 Task: Create a due date automation trigger when advanced on, on the tuesday after a card is due add fields with custom field "Resume" set to a date in this week at 11:00 AM.
Action: Mouse moved to (1306, 91)
Screenshot: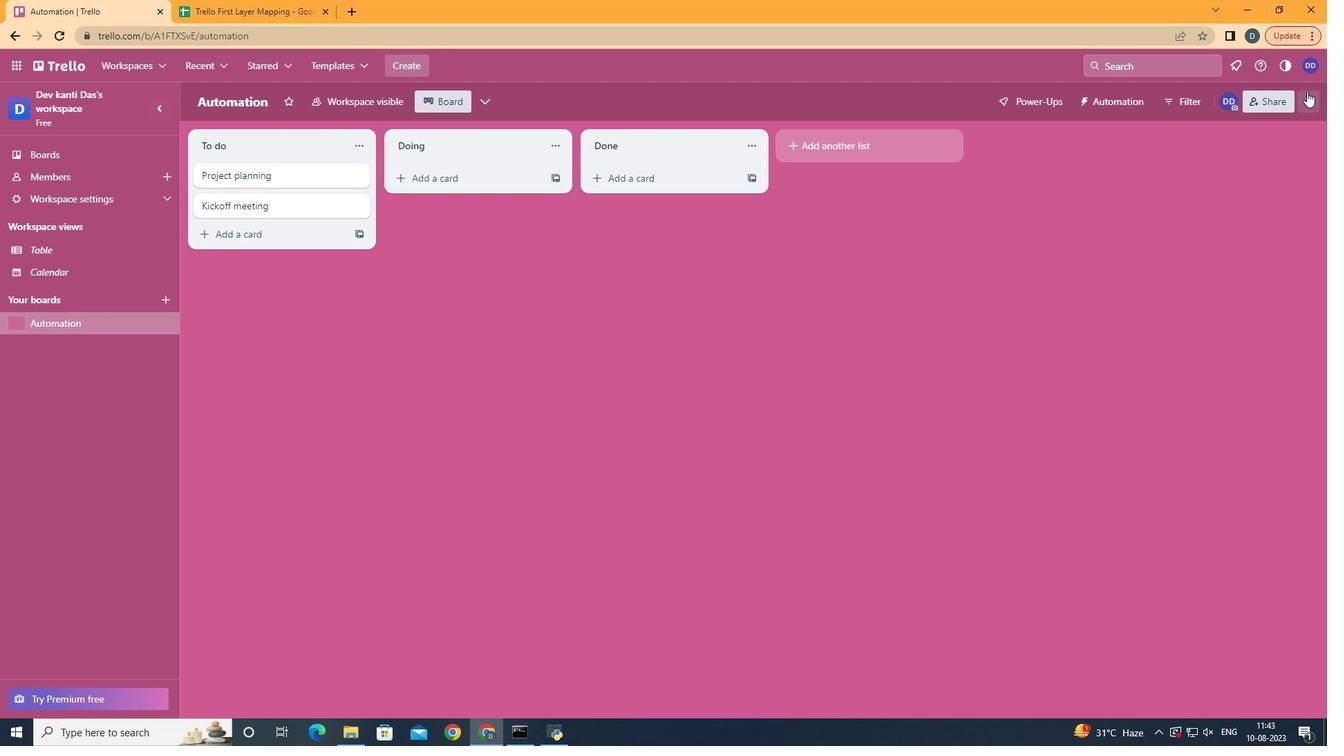 
Action: Mouse pressed left at (1306, 91)
Screenshot: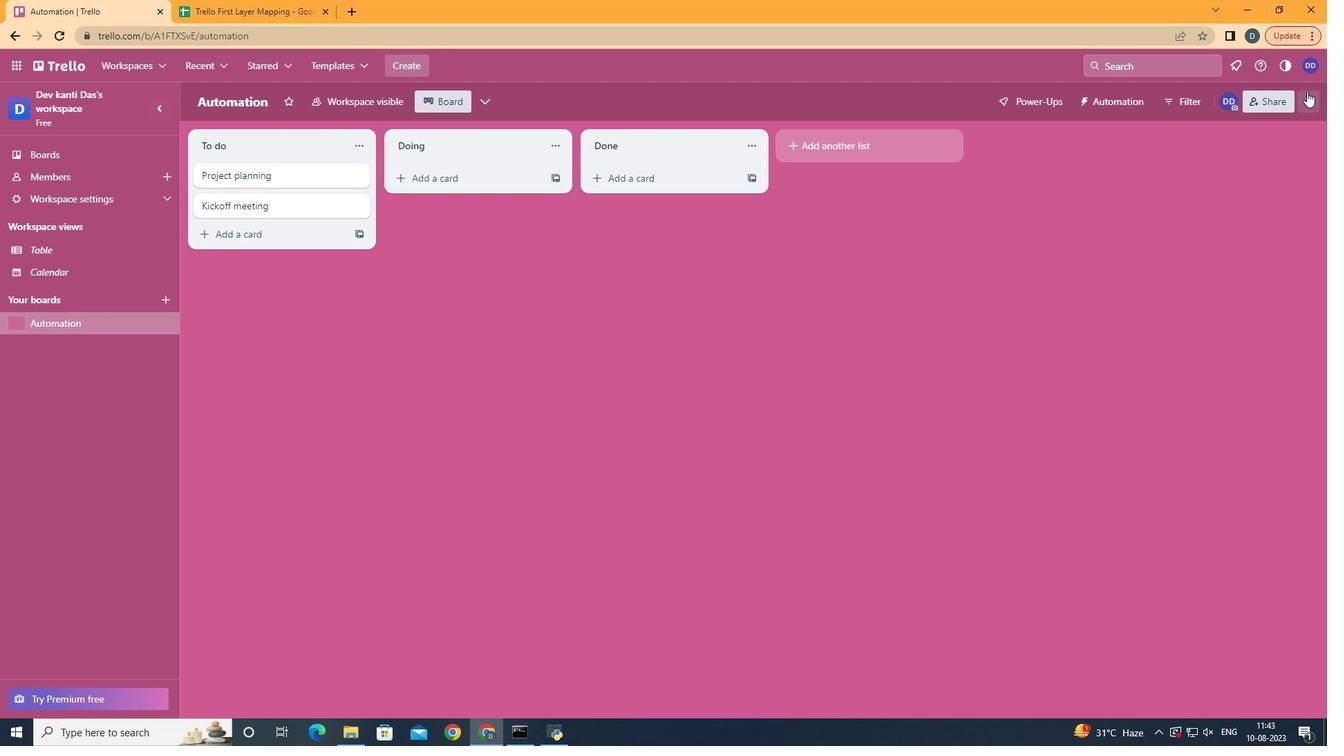 
Action: Mouse moved to (1220, 279)
Screenshot: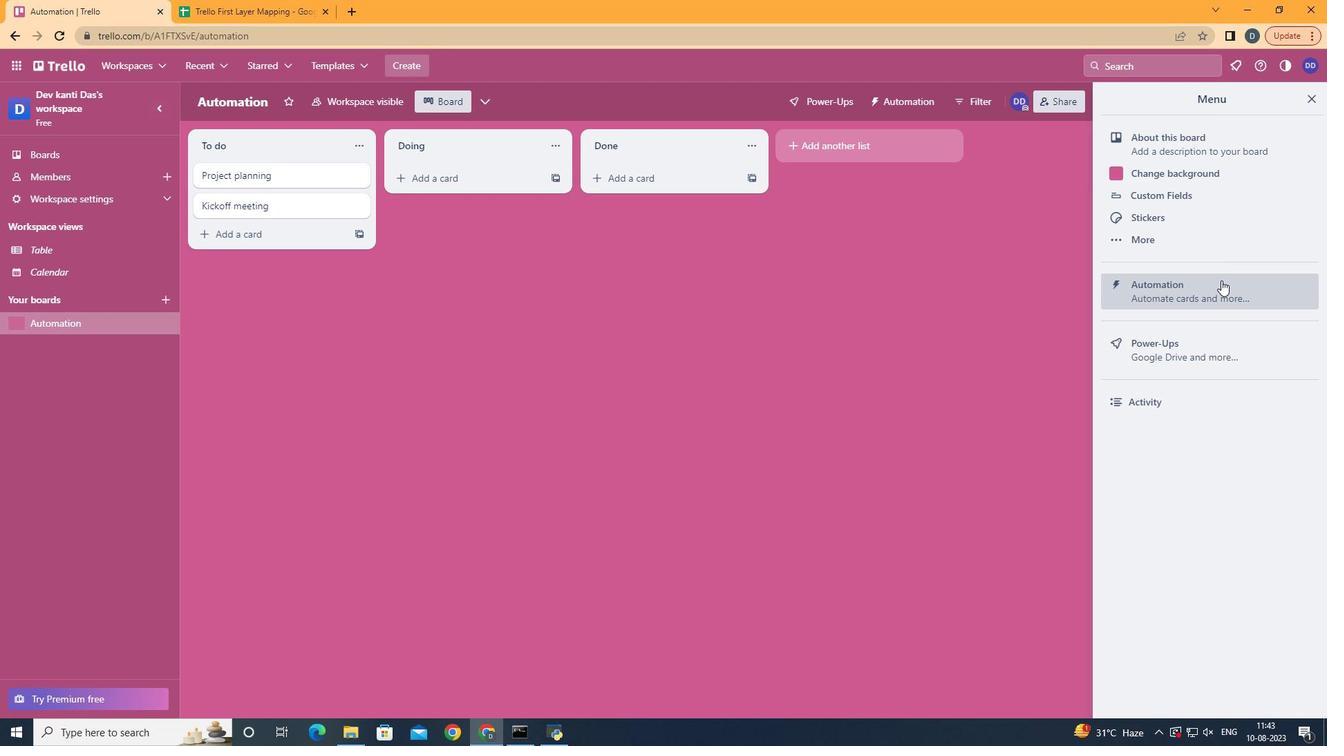 
Action: Mouse pressed left at (1220, 279)
Screenshot: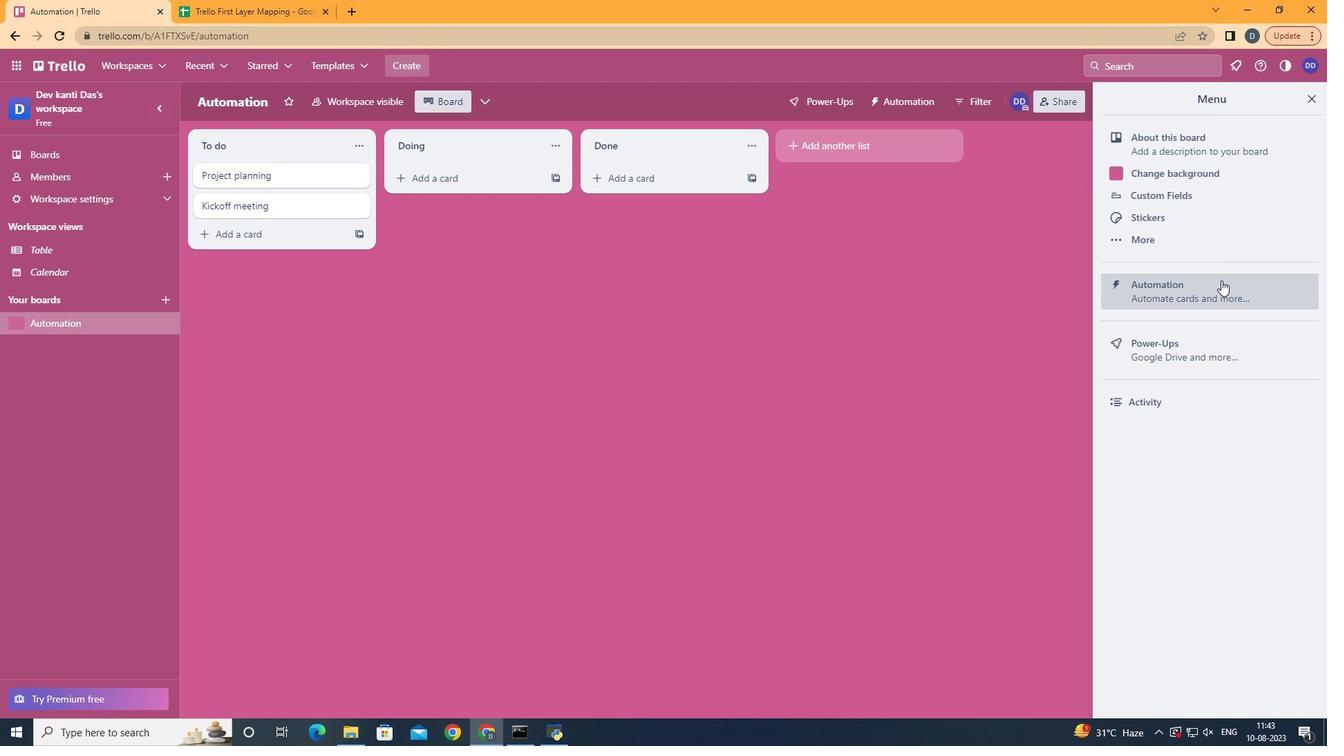 
Action: Mouse moved to (261, 275)
Screenshot: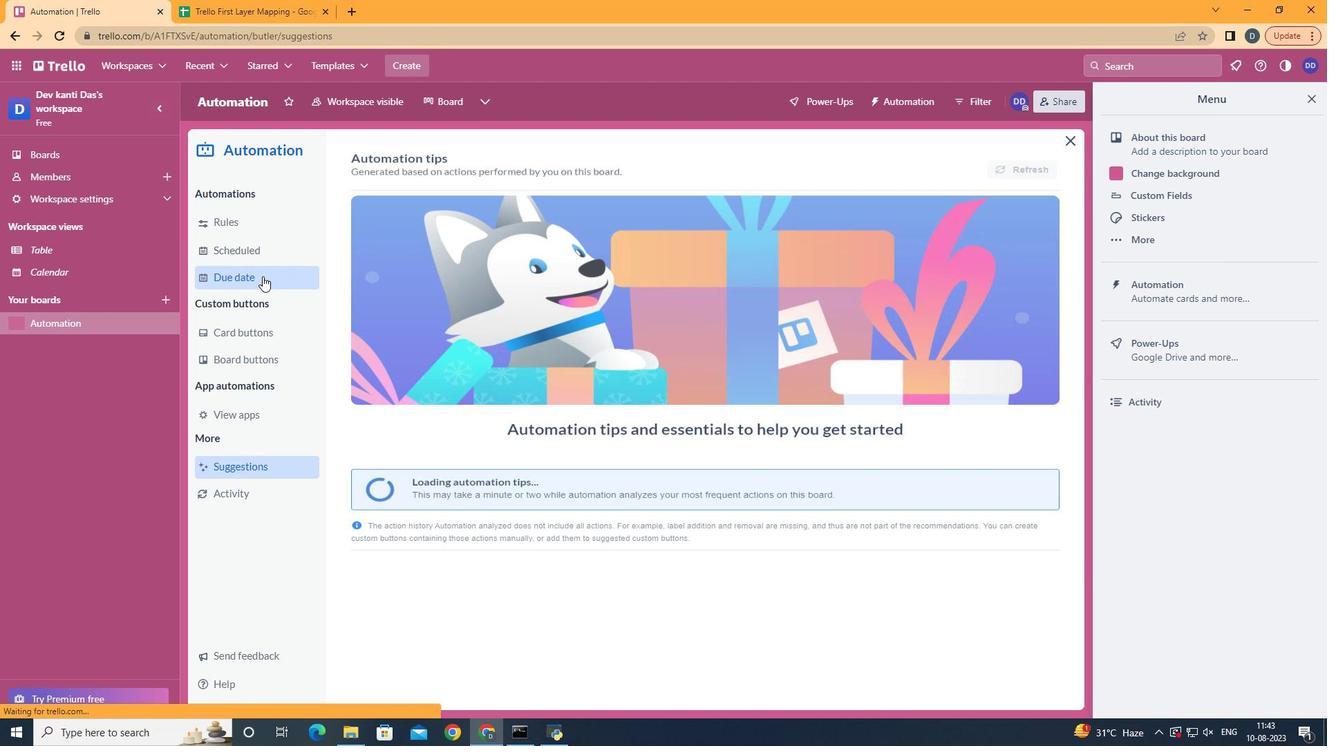 
Action: Mouse pressed left at (261, 275)
Screenshot: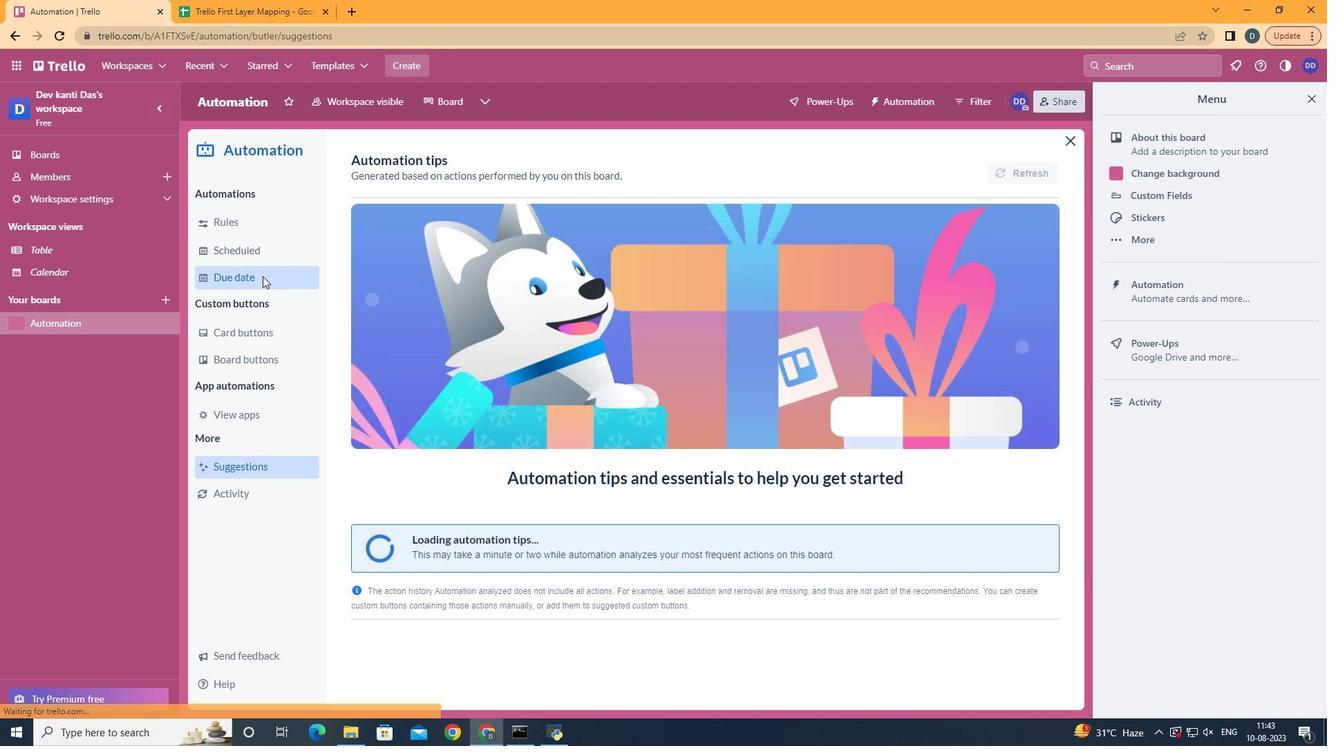 
Action: Mouse moved to (971, 161)
Screenshot: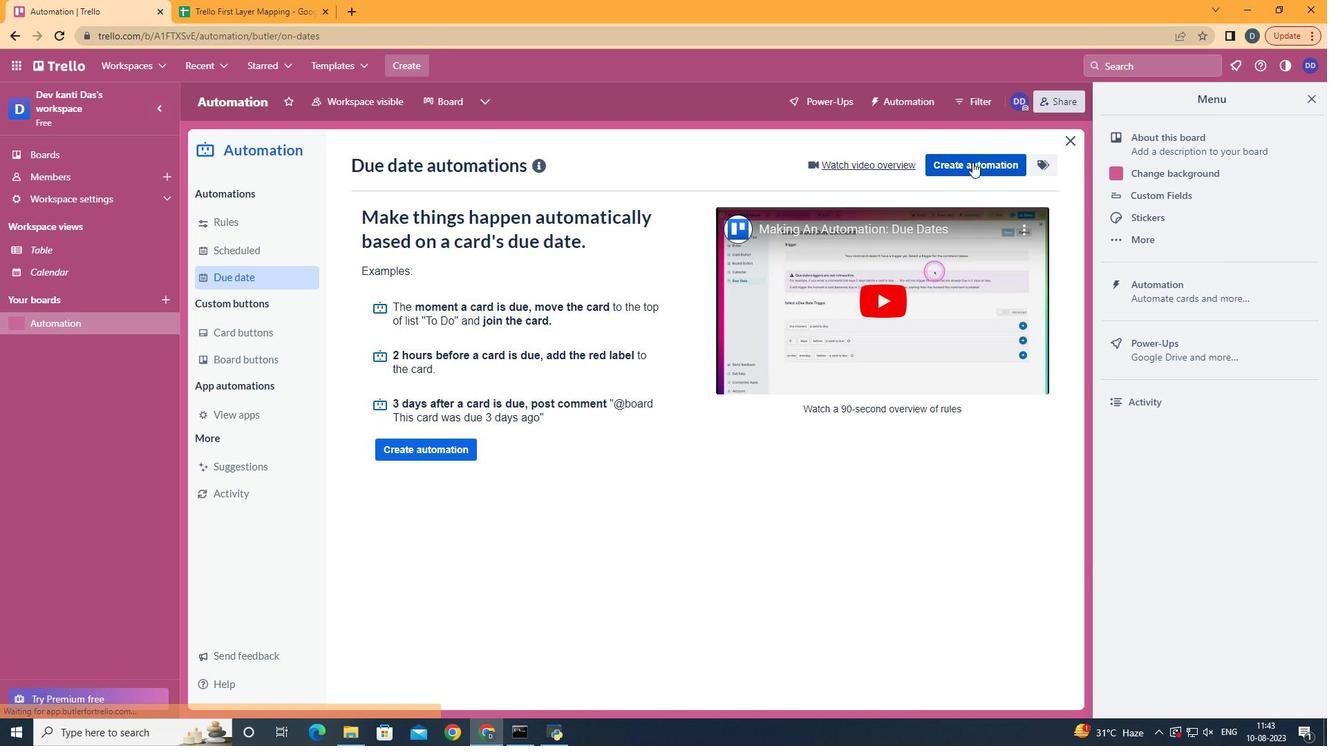 
Action: Mouse pressed left at (971, 161)
Screenshot: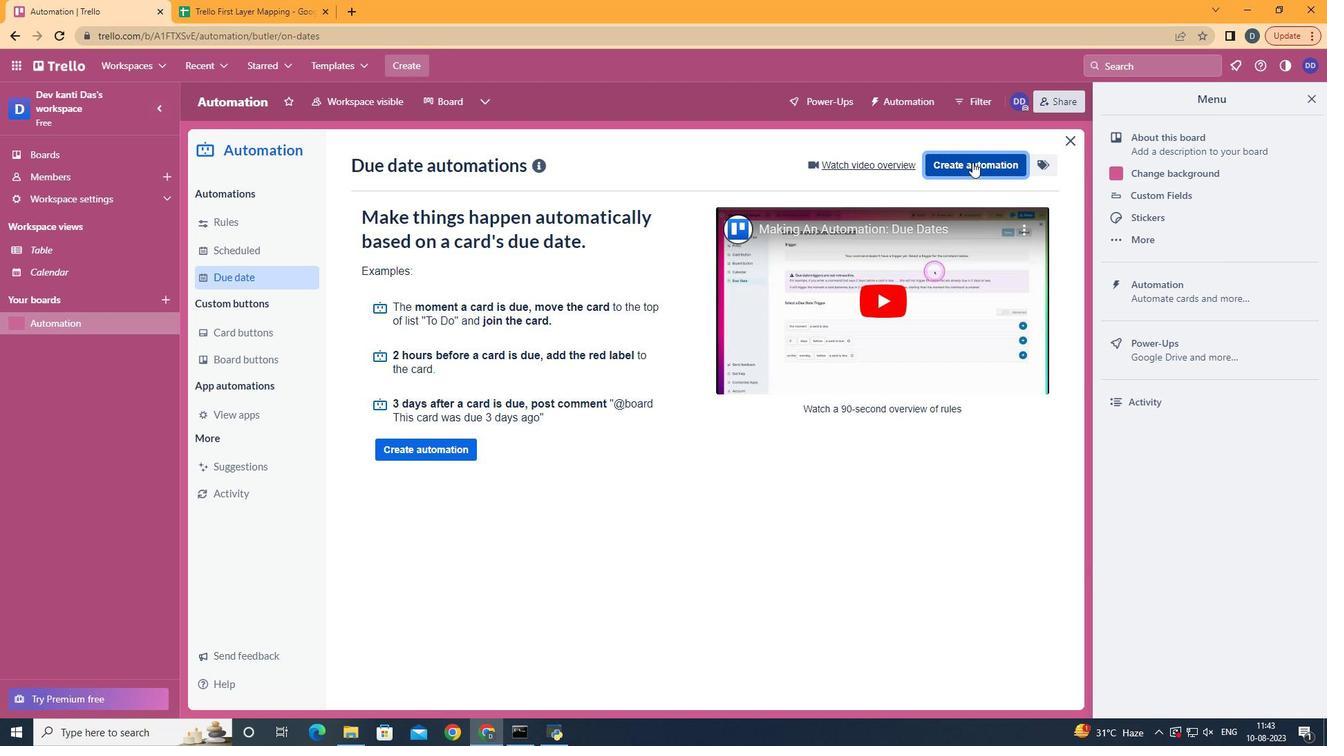 
Action: Mouse moved to (728, 301)
Screenshot: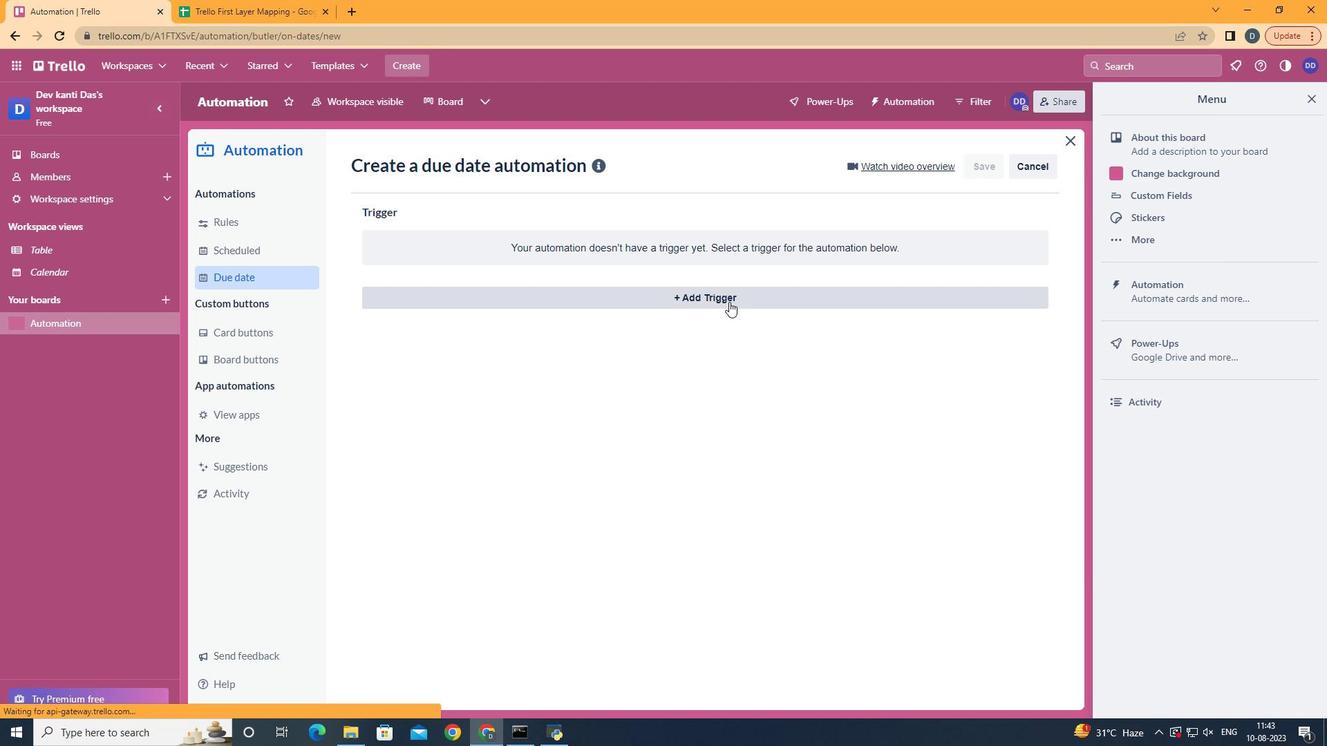 
Action: Mouse pressed left at (728, 301)
Screenshot: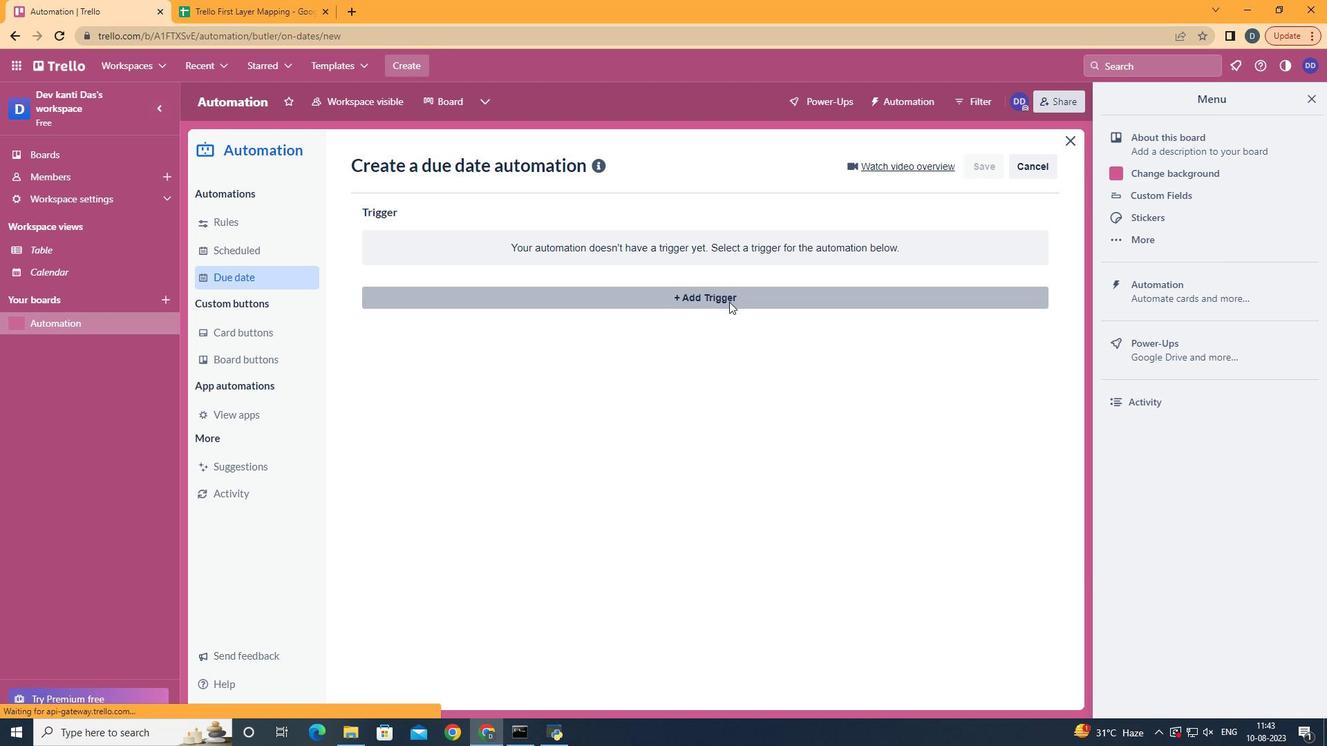 
Action: Mouse moved to (442, 387)
Screenshot: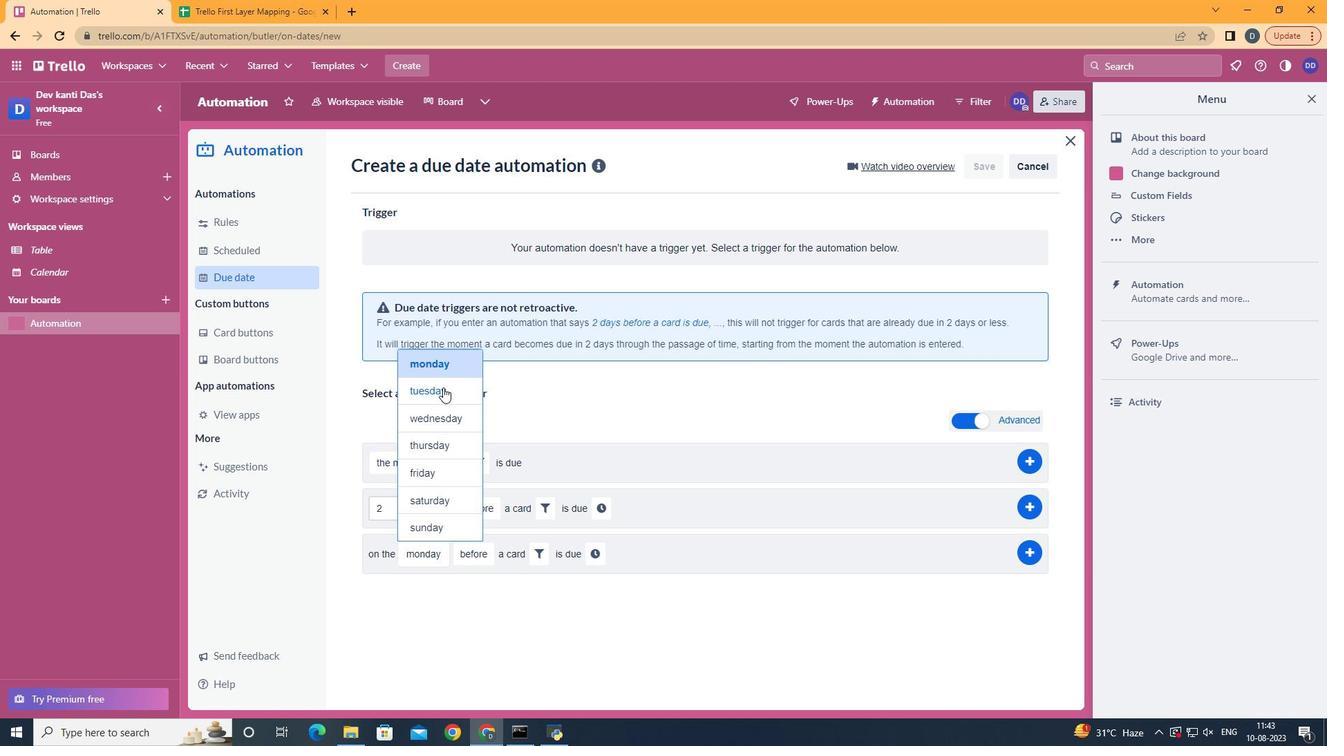 
Action: Mouse pressed left at (442, 387)
Screenshot: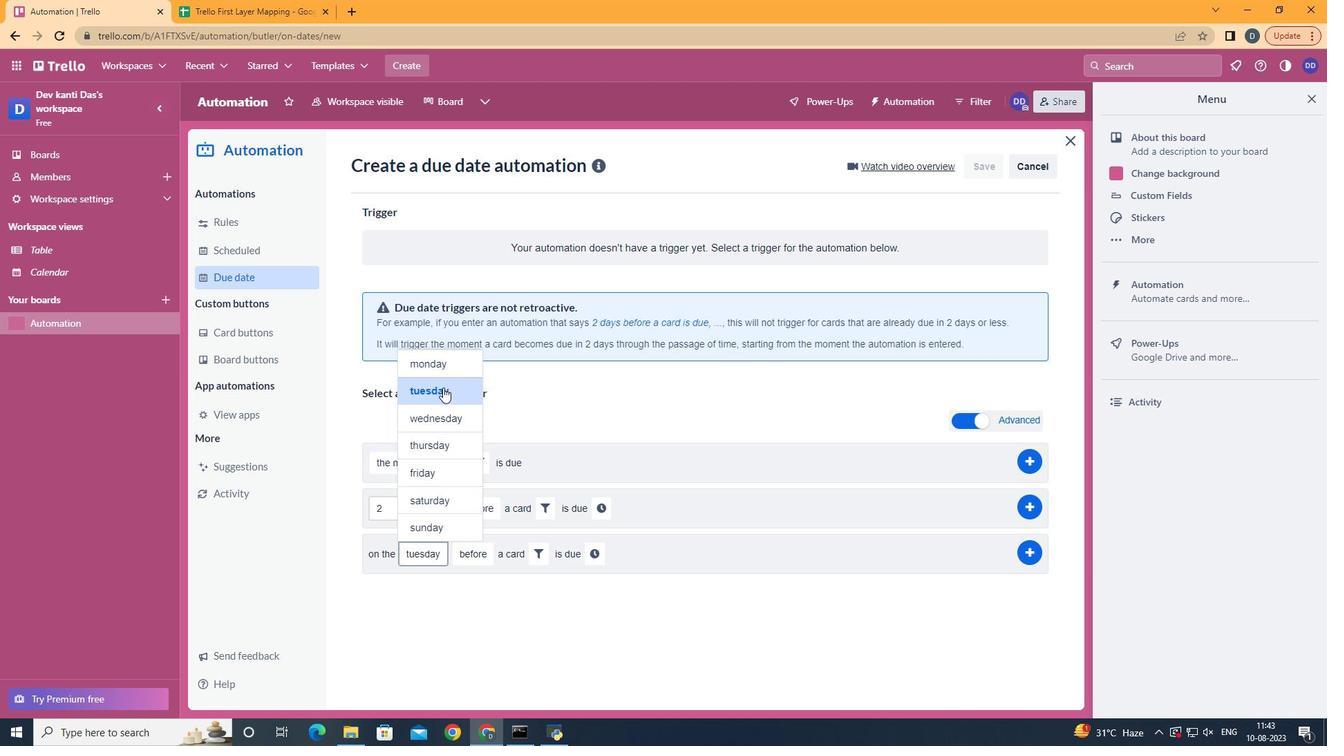 
Action: Mouse moved to (480, 604)
Screenshot: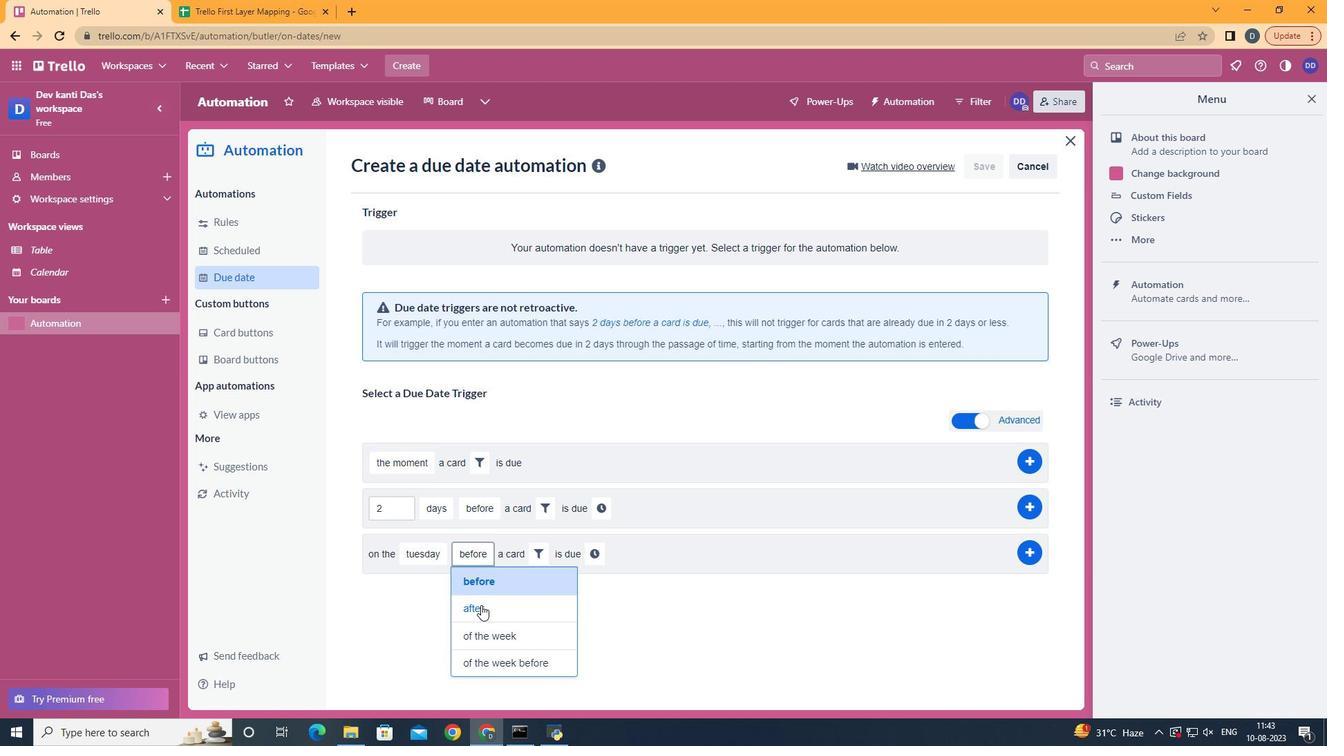 
Action: Mouse pressed left at (480, 604)
Screenshot: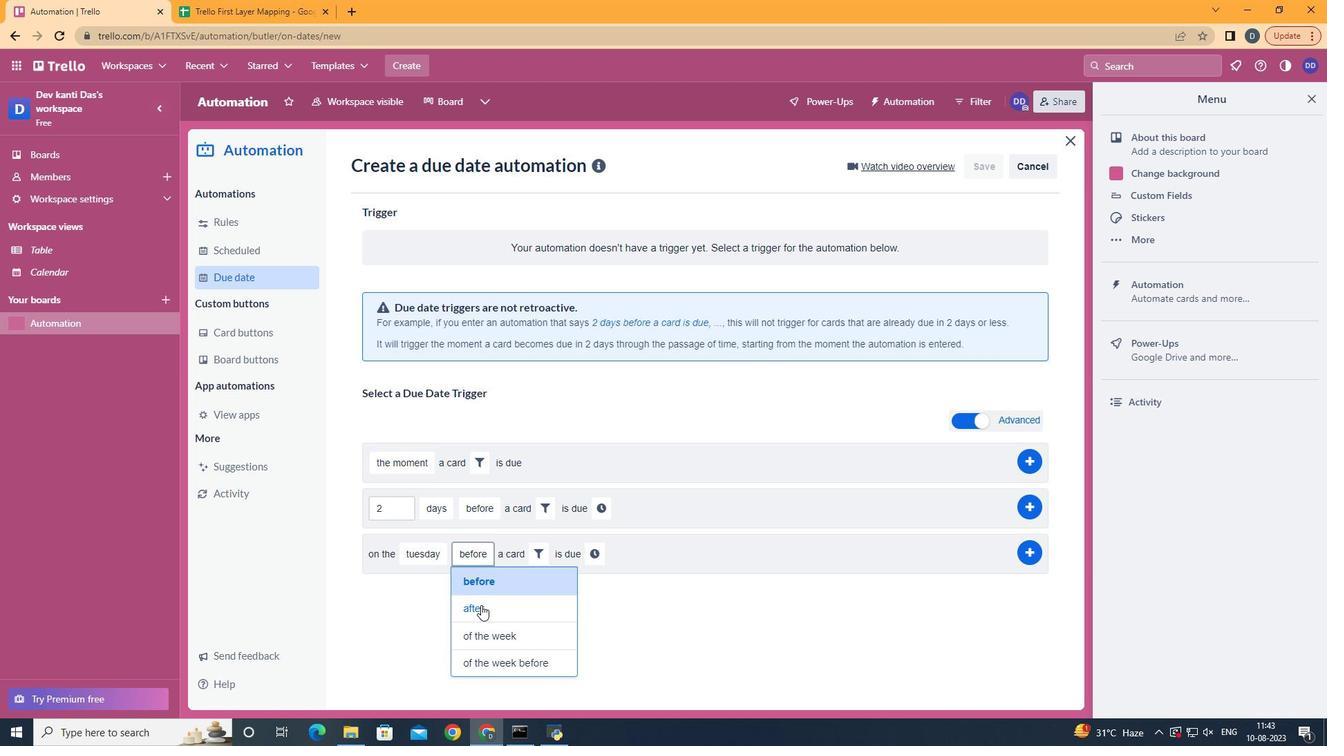 
Action: Mouse moved to (532, 553)
Screenshot: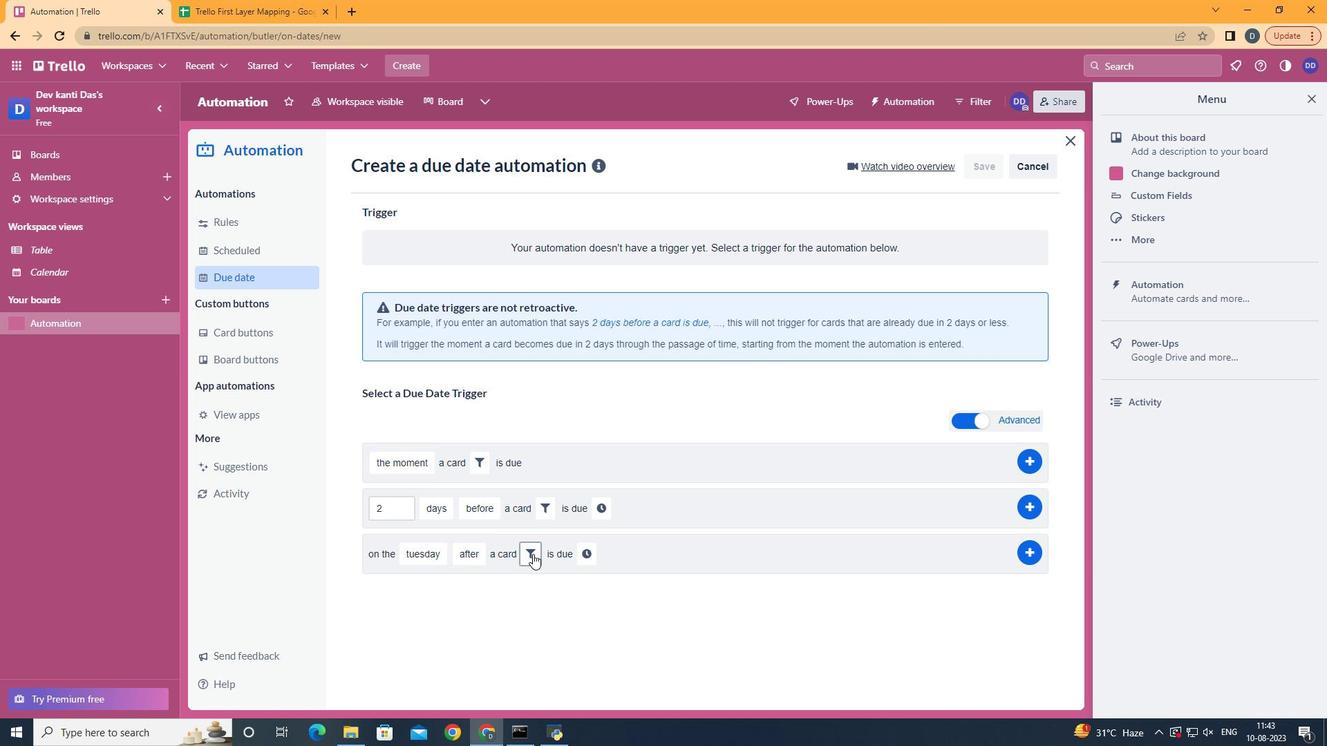 
Action: Mouse pressed left at (532, 553)
Screenshot: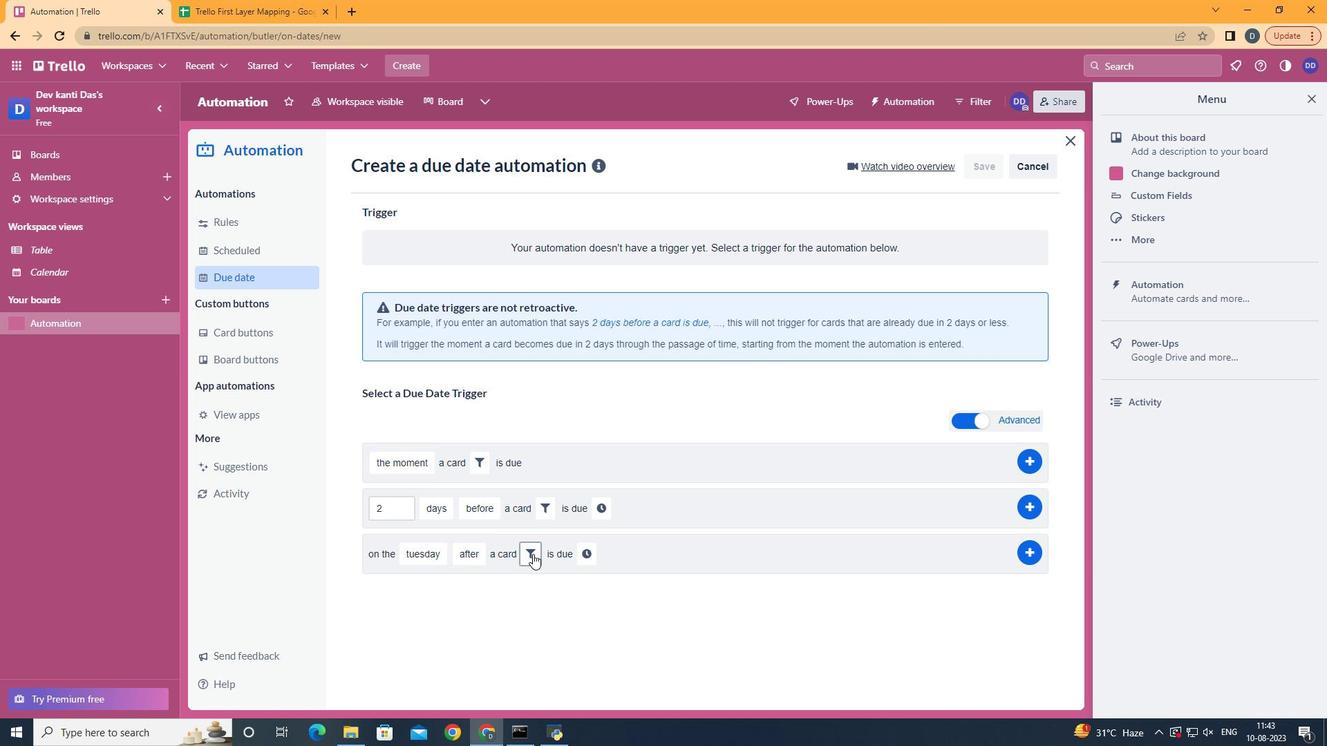 
Action: Mouse moved to (757, 598)
Screenshot: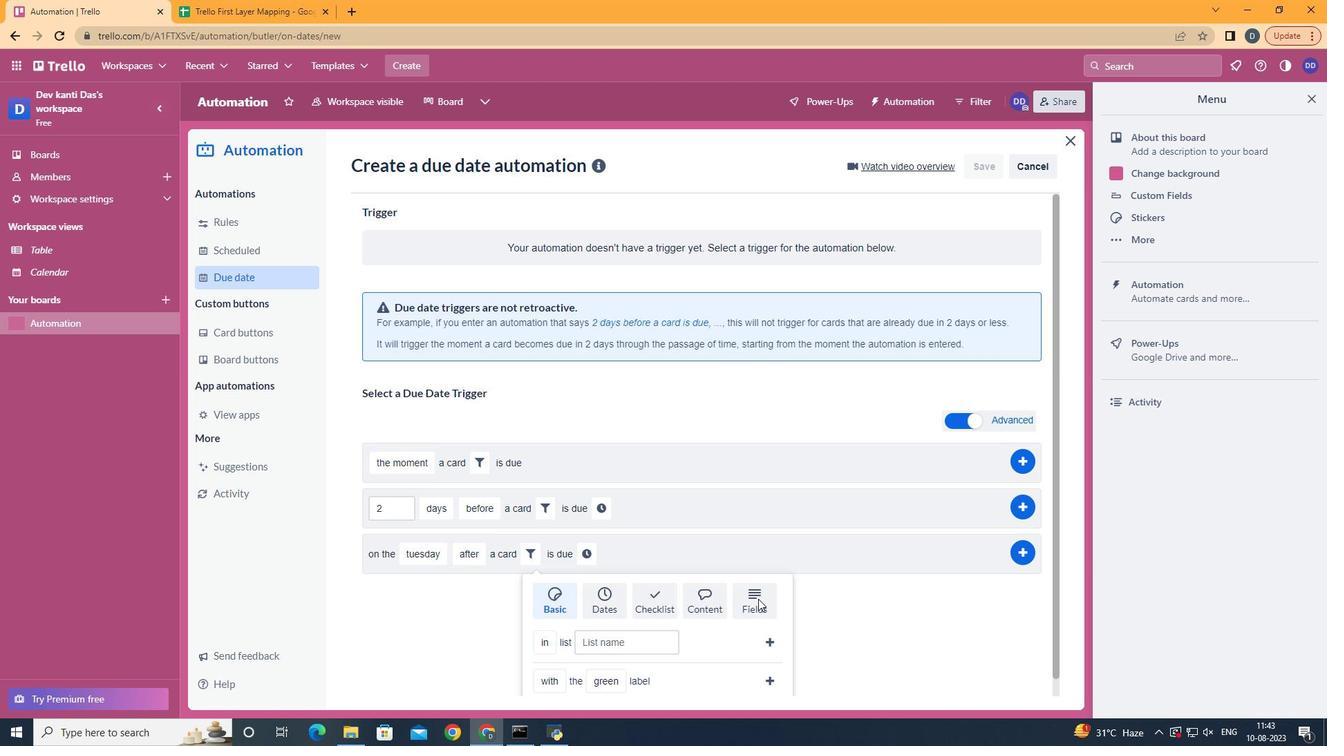 
Action: Mouse pressed left at (757, 598)
Screenshot: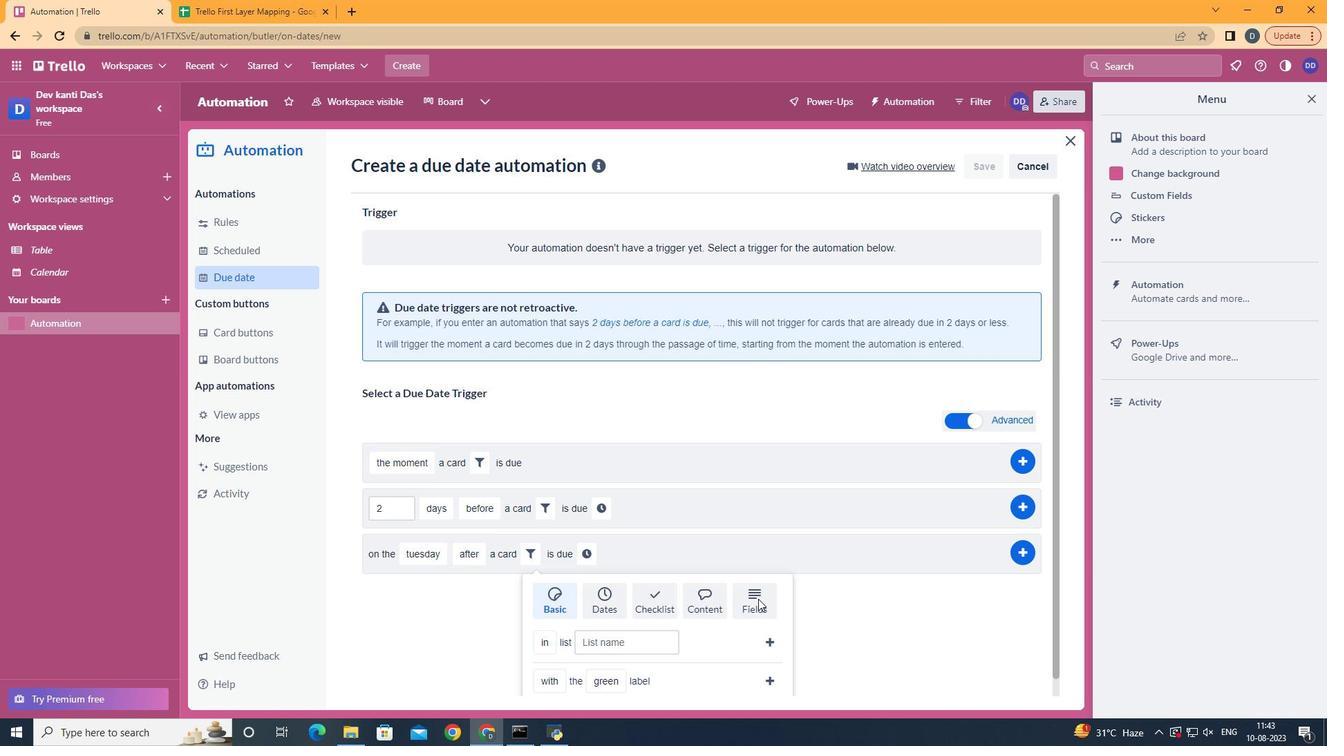 
Action: Mouse scrolled (757, 597) with delta (0, 0)
Screenshot: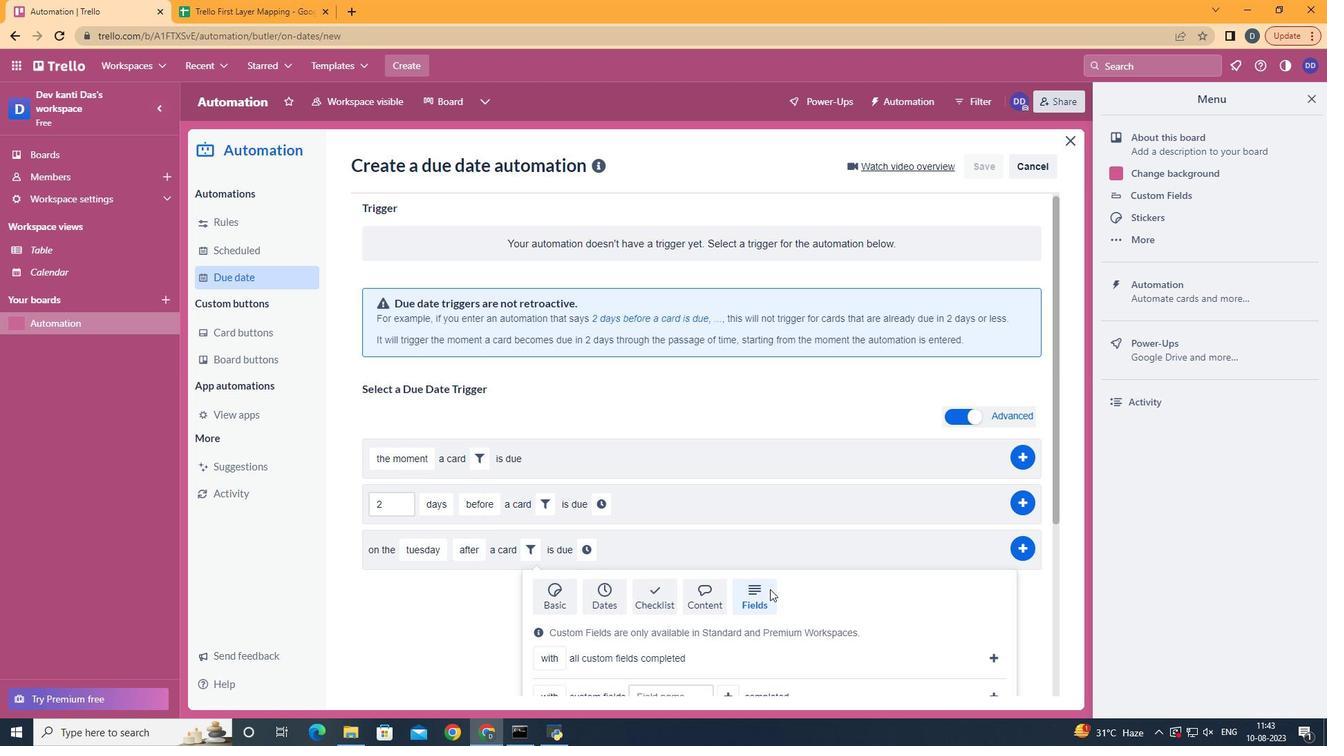 
Action: Mouse scrolled (757, 597) with delta (0, 0)
Screenshot: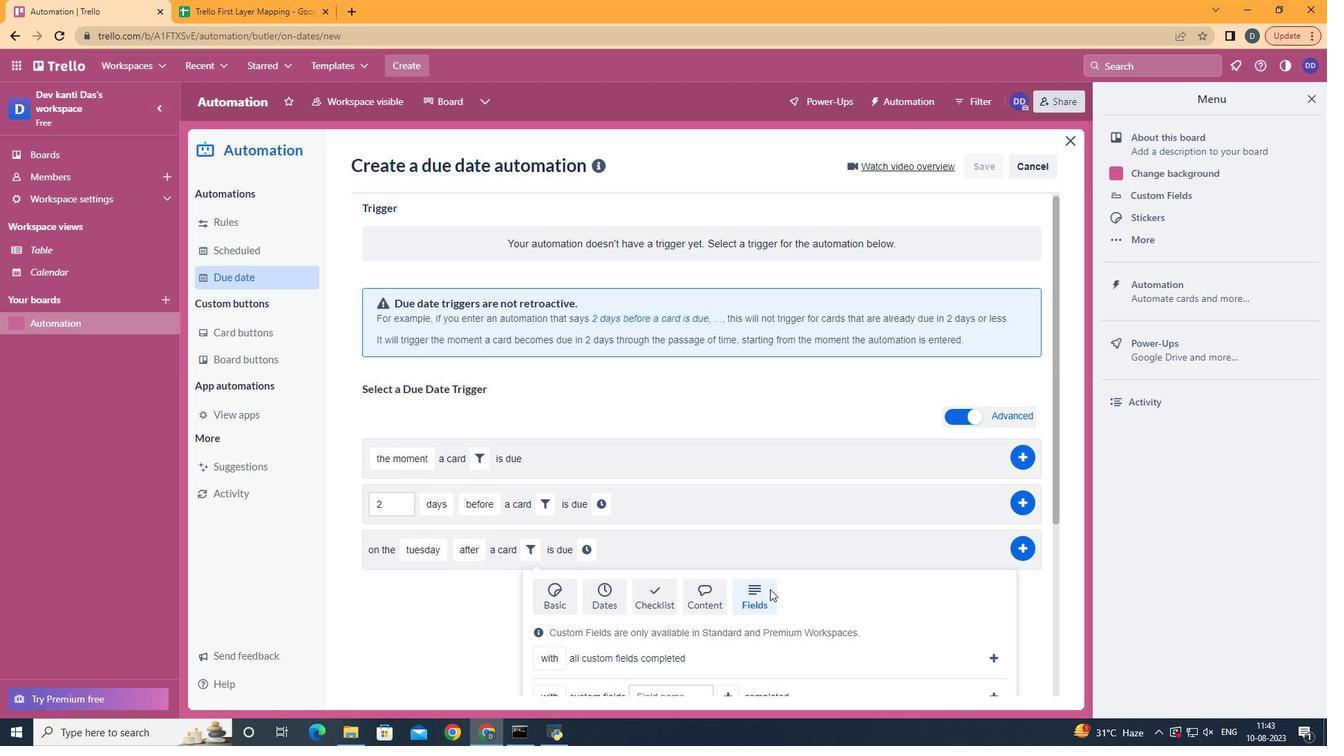 
Action: Mouse scrolled (757, 597) with delta (0, 0)
Screenshot: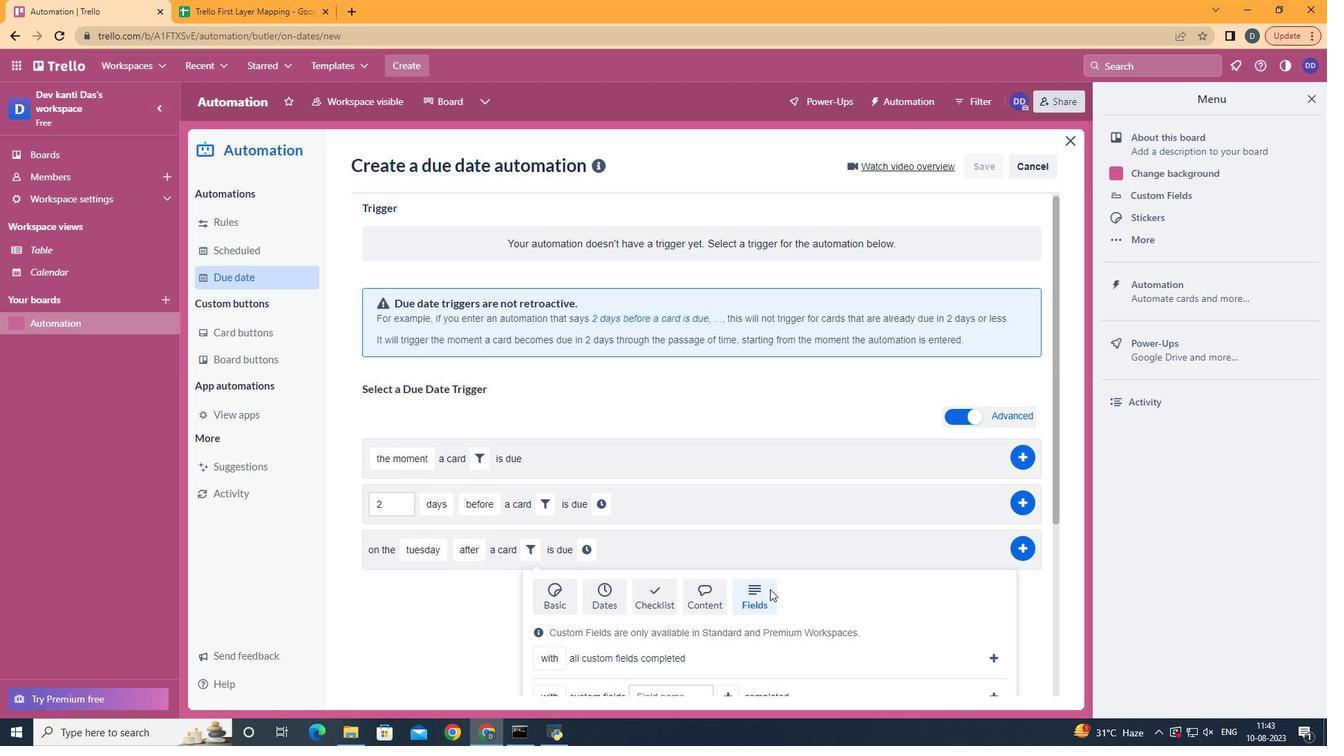 
Action: Mouse scrolled (757, 597) with delta (0, 0)
Screenshot: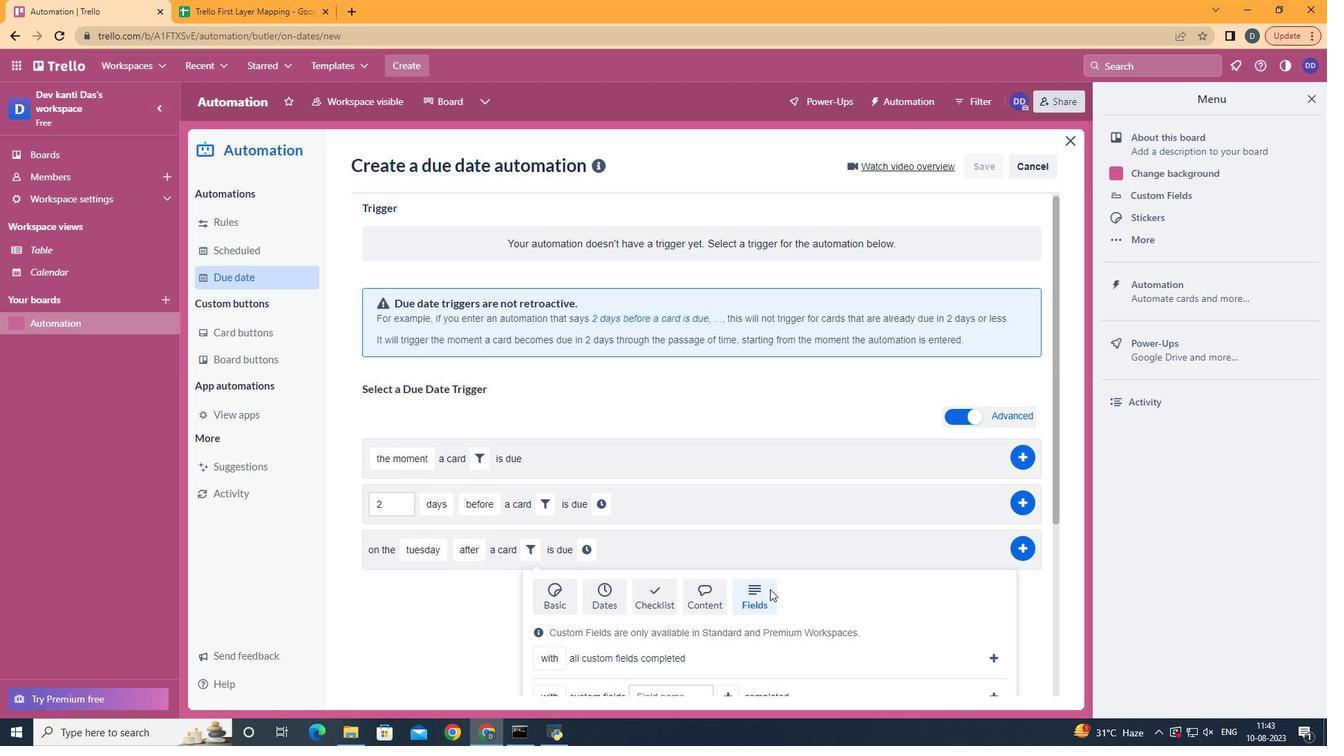 
Action: Mouse scrolled (757, 597) with delta (0, 0)
Screenshot: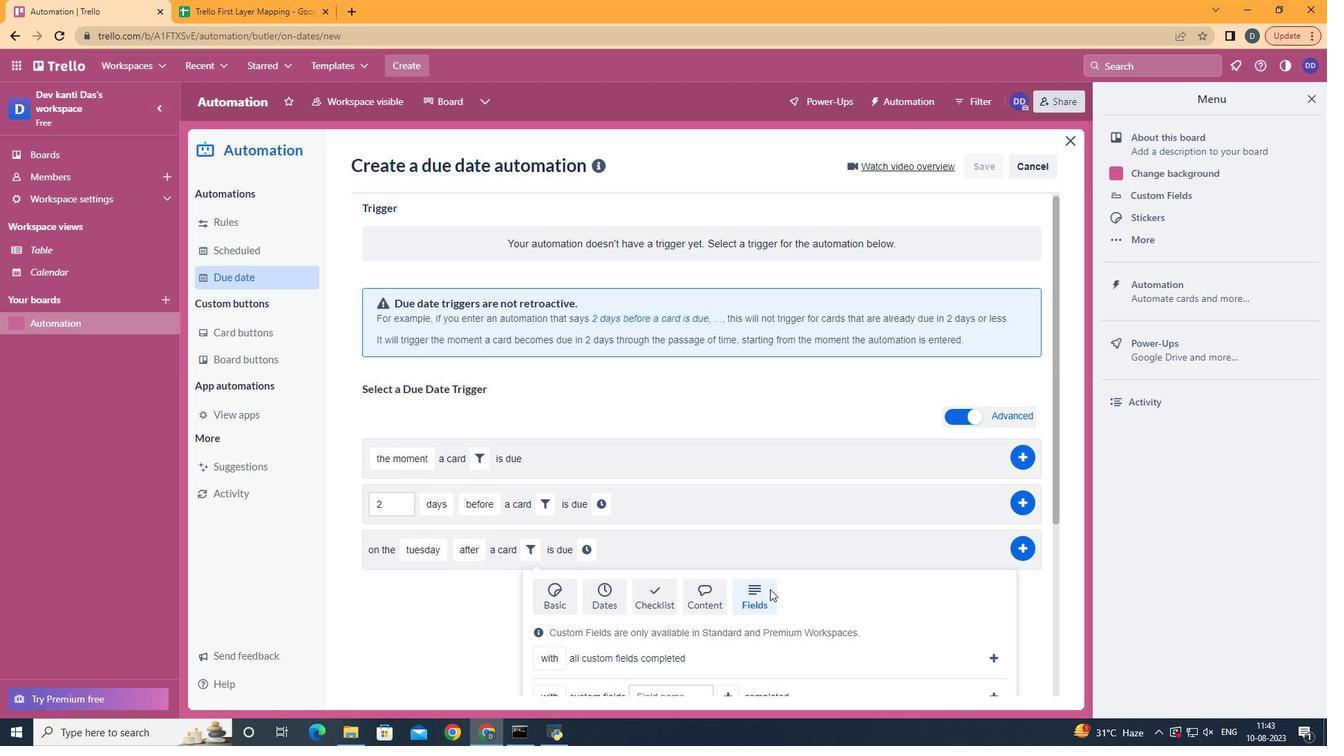 
Action: Mouse moved to (758, 597)
Screenshot: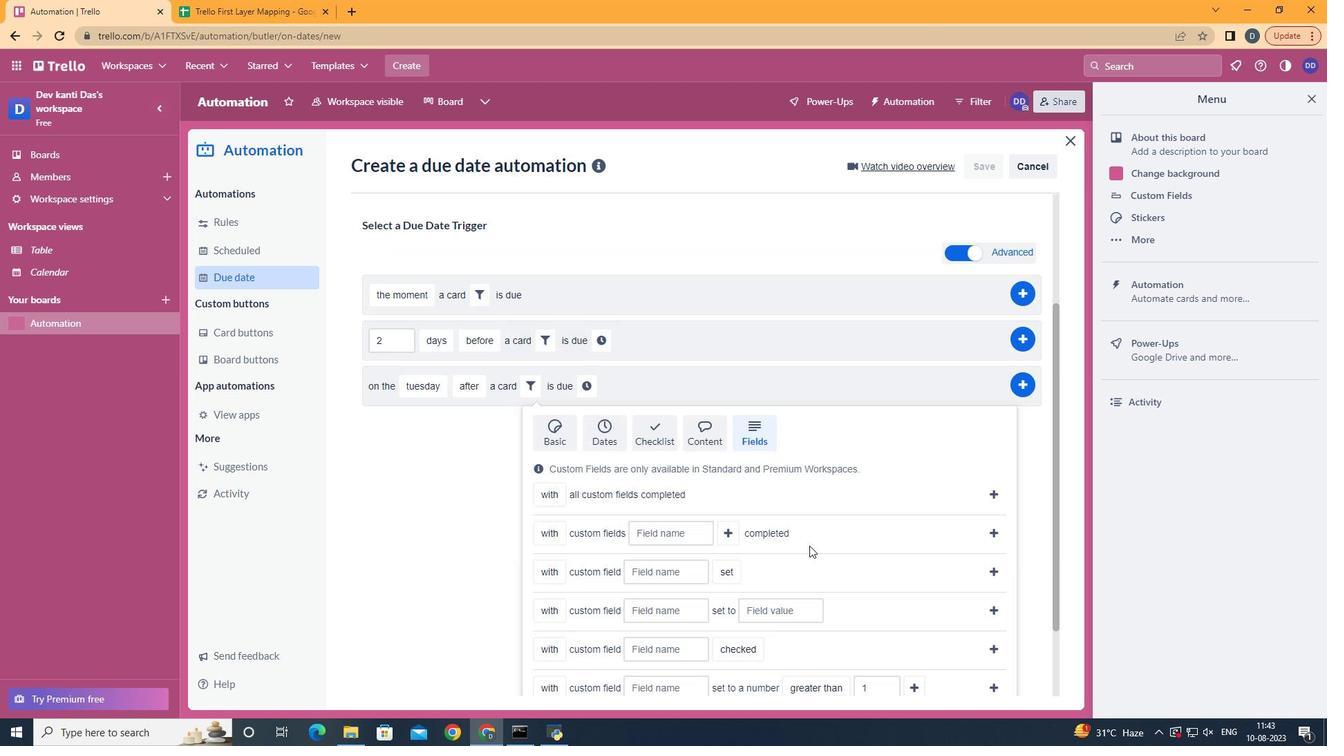 
Action: Mouse scrolled (758, 597) with delta (0, 0)
Screenshot: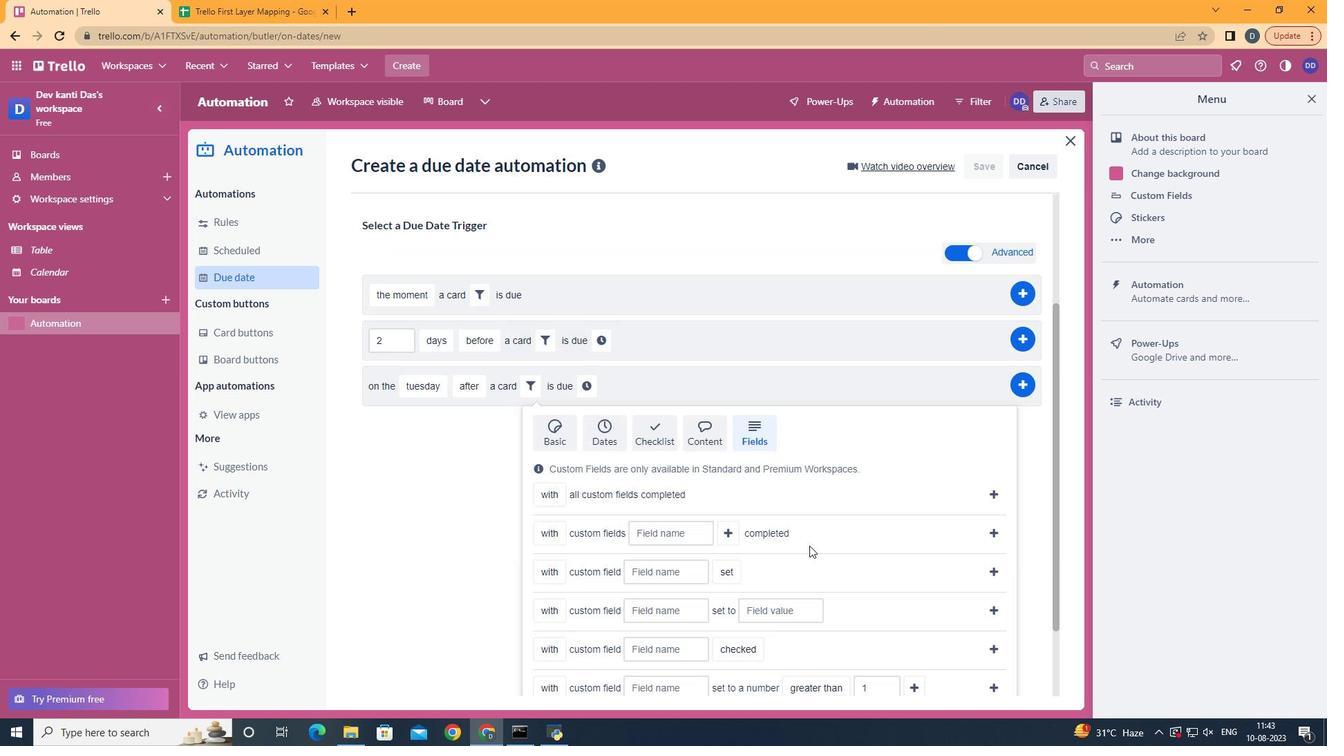 
Action: Mouse moved to (603, 642)
Screenshot: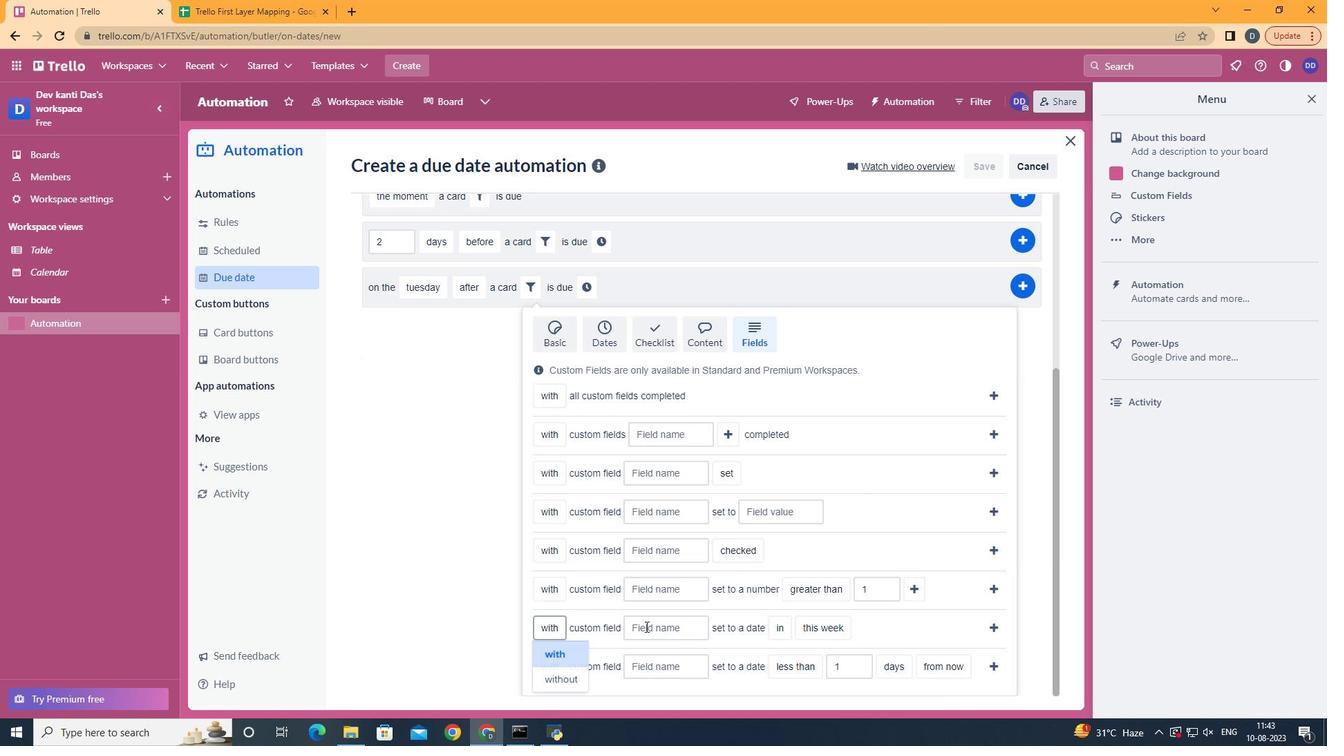 
Action: Mouse pressed left at (563, 651)
Screenshot: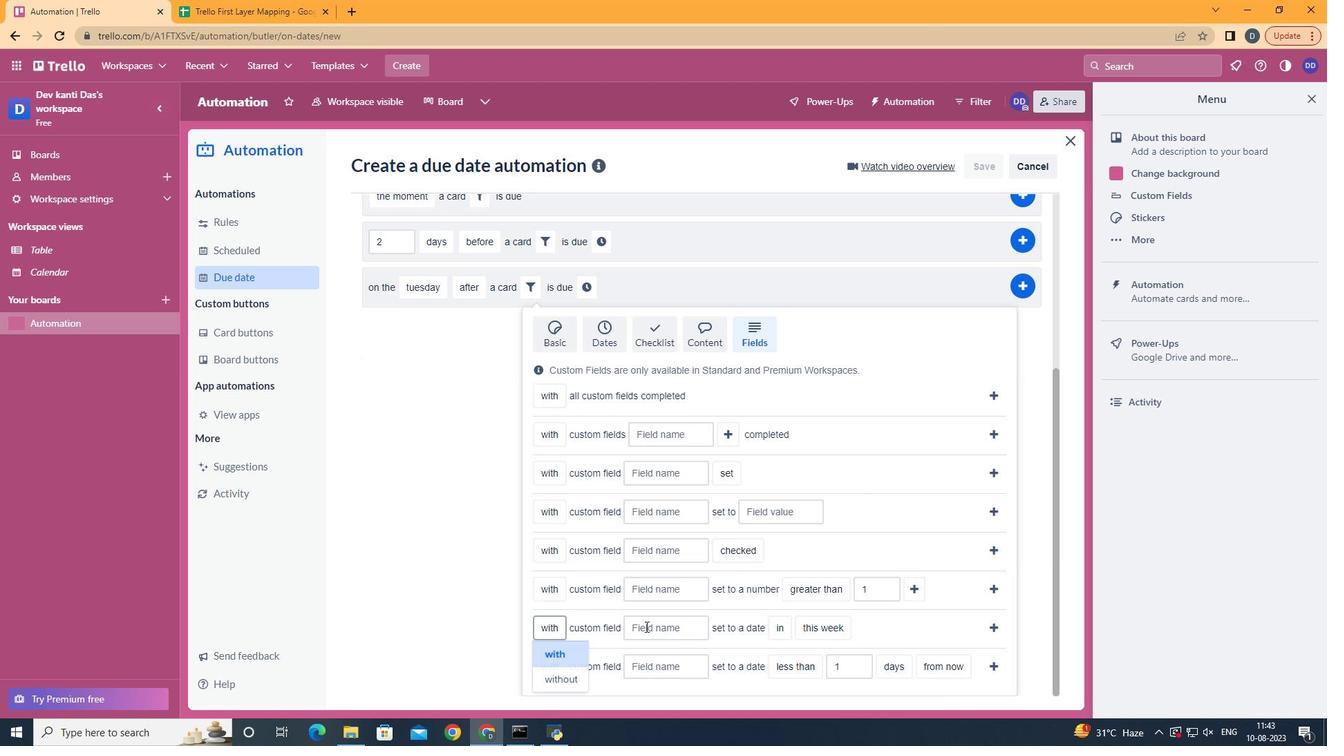 
Action: Mouse moved to (644, 626)
Screenshot: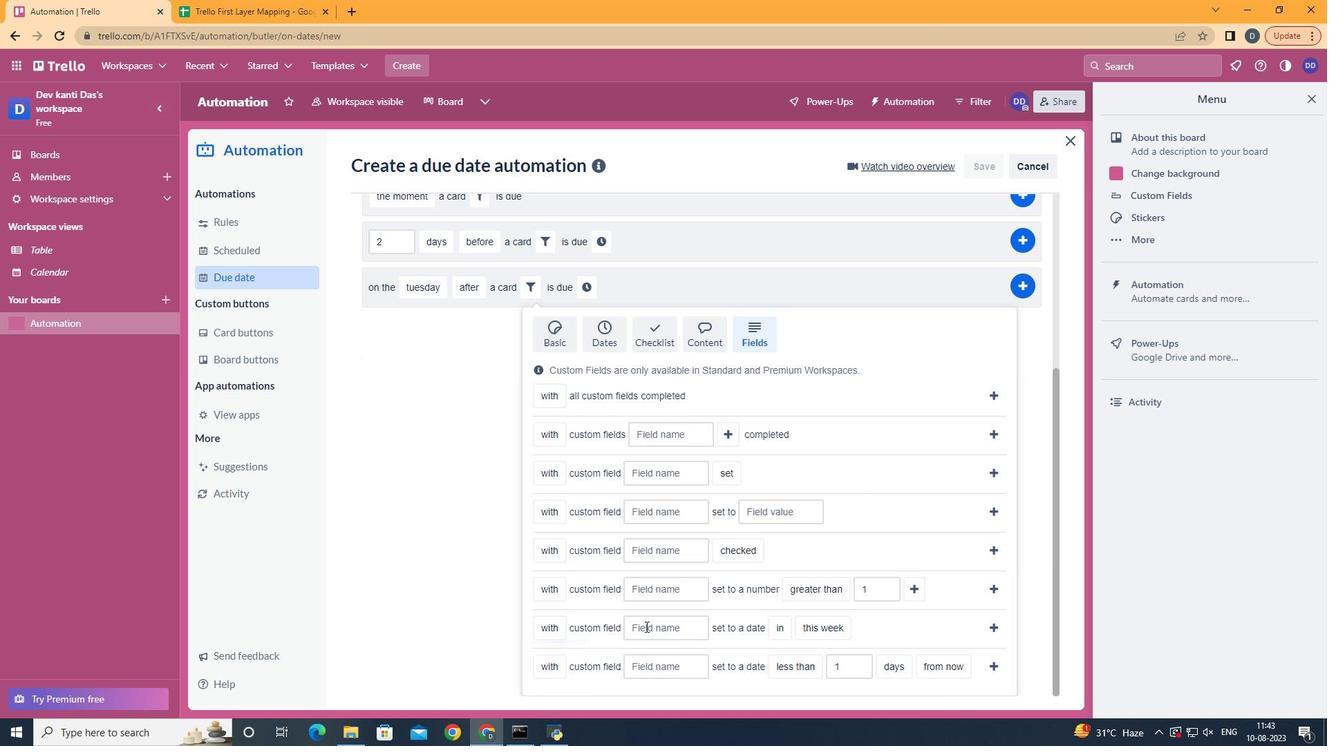 
Action: Mouse pressed left at (644, 626)
Screenshot: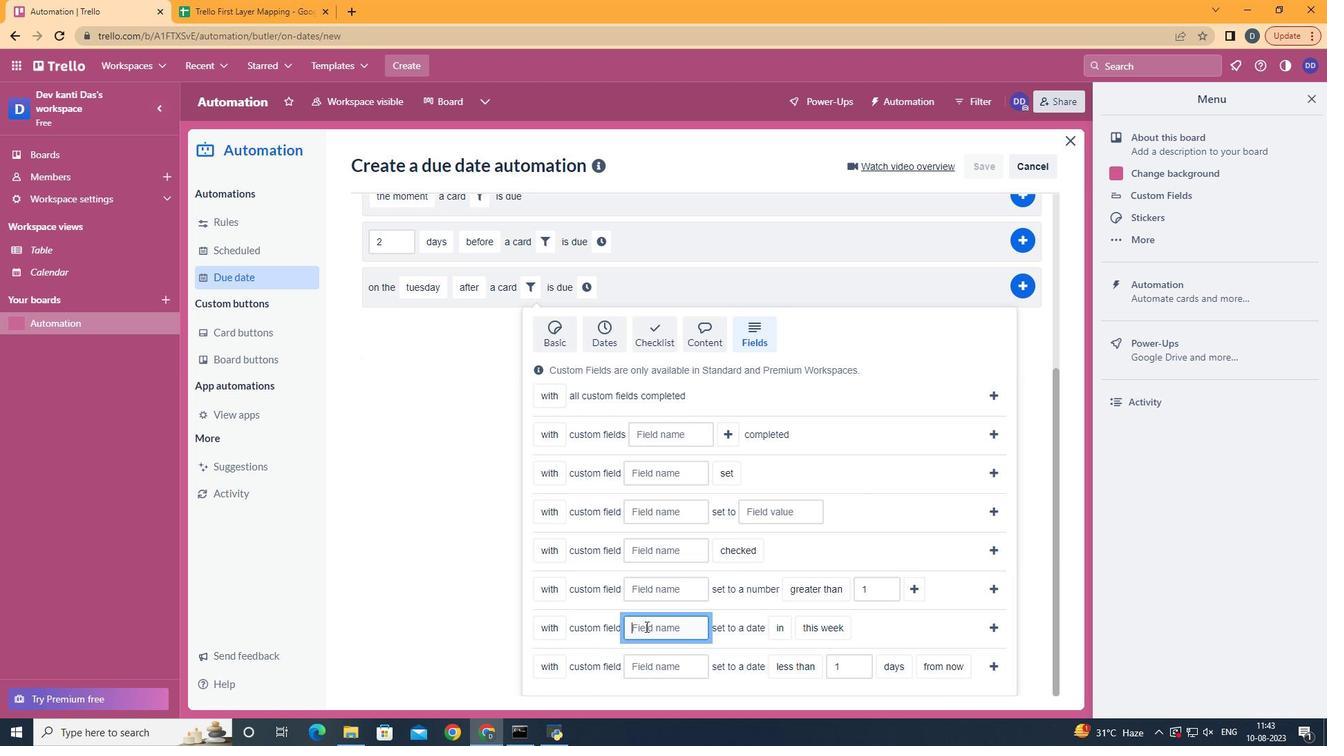 
Action: Key pressed <Key.shift>Resume
Screenshot: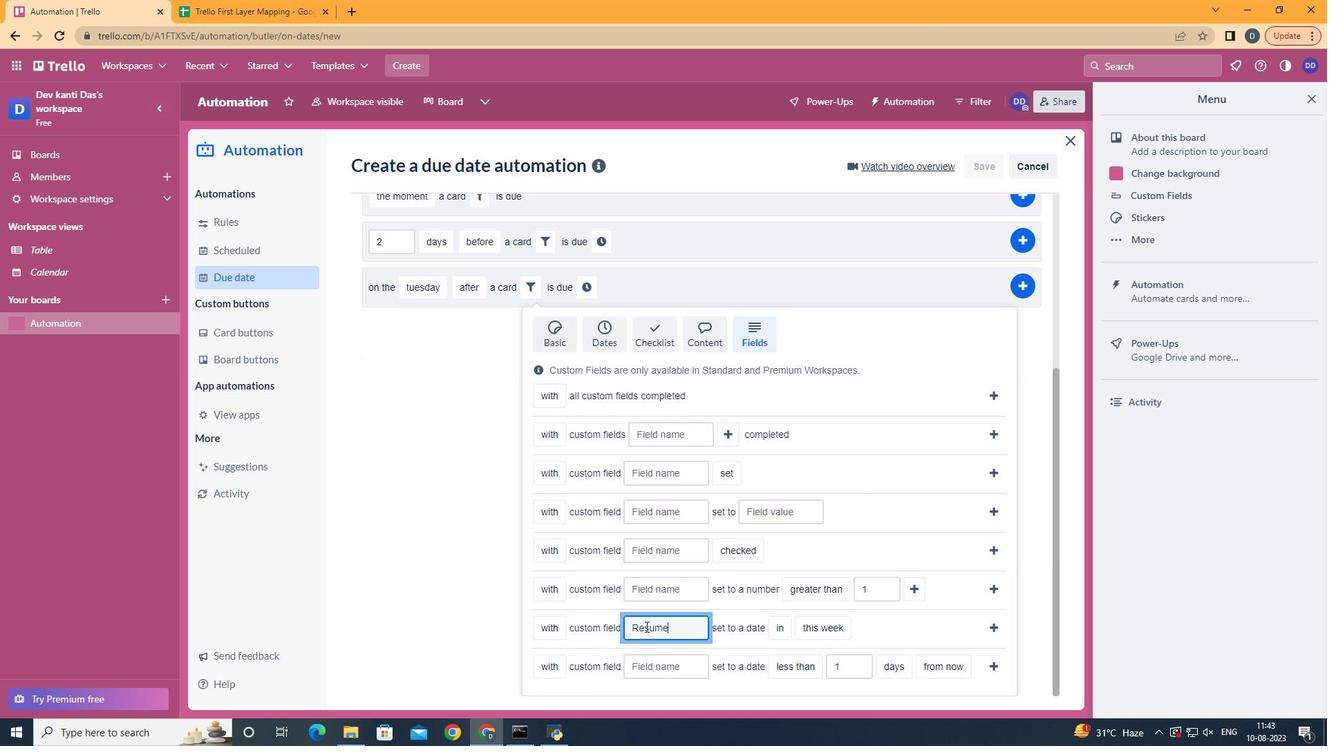 
Action: Mouse moved to (786, 652)
Screenshot: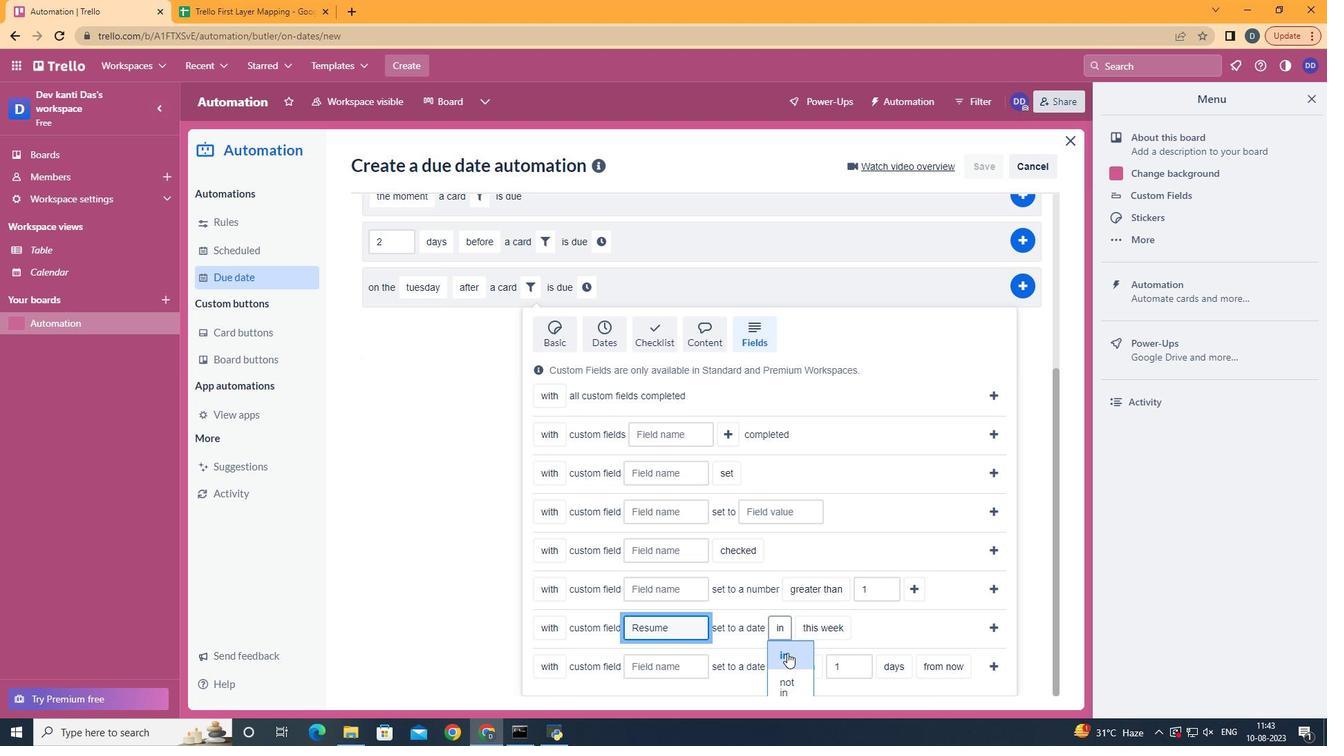
Action: Mouse pressed left at (786, 652)
Screenshot: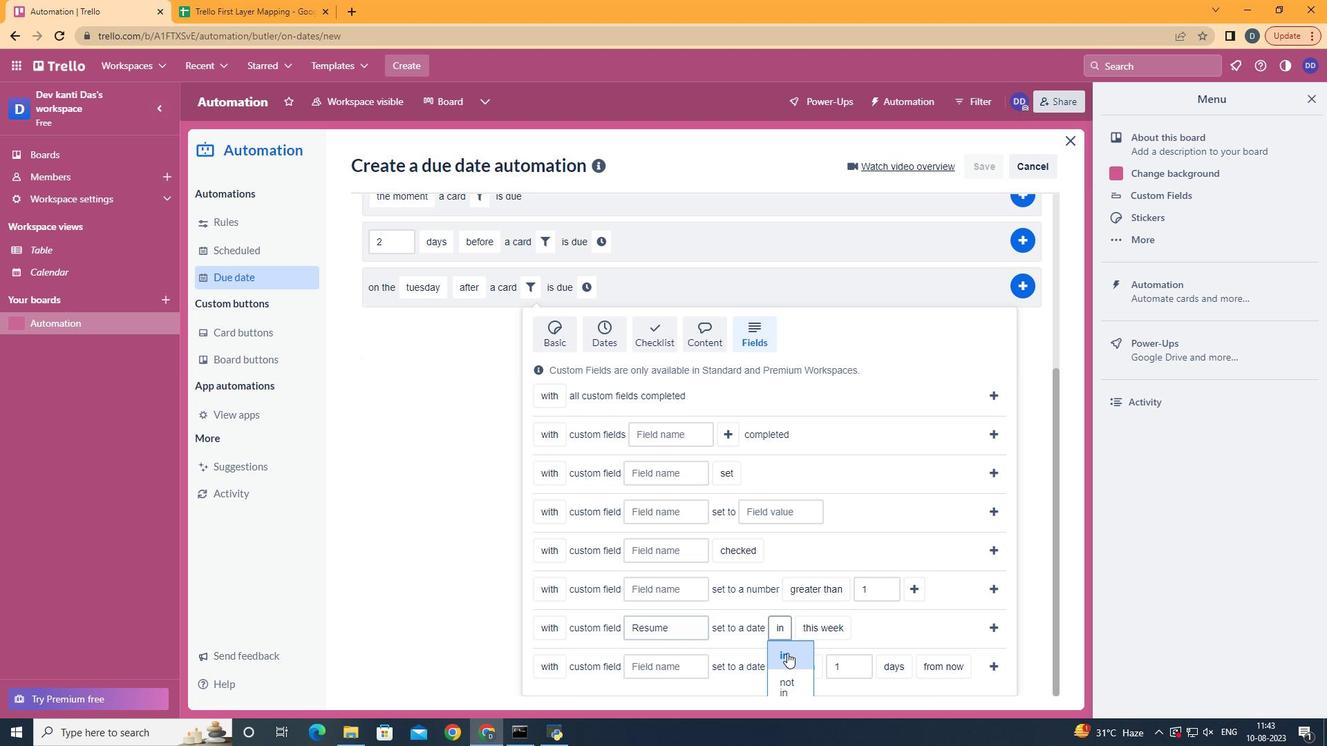 
Action: Mouse moved to (834, 645)
Screenshot: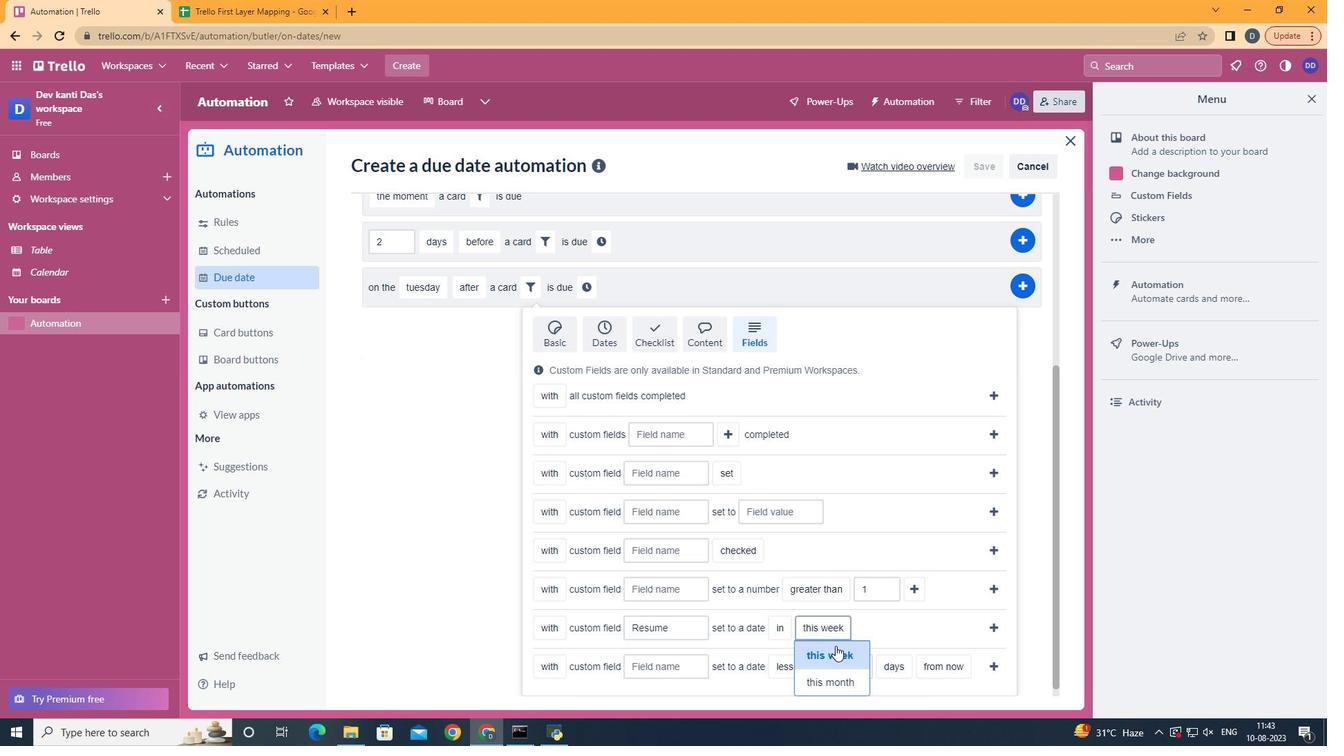
Action: Mouse pressed left at (834, 645)
Screenshot: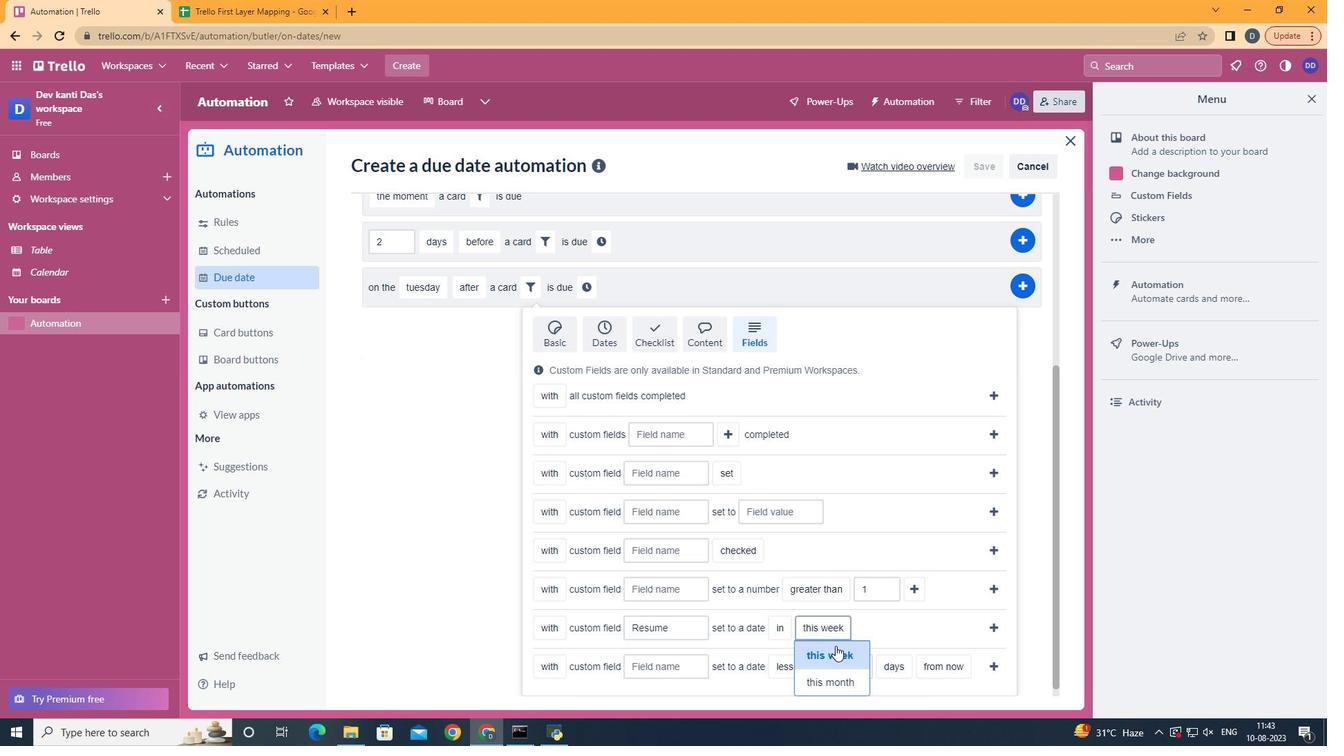 
Action: Mouse moved to (993, 631)
Screenshot: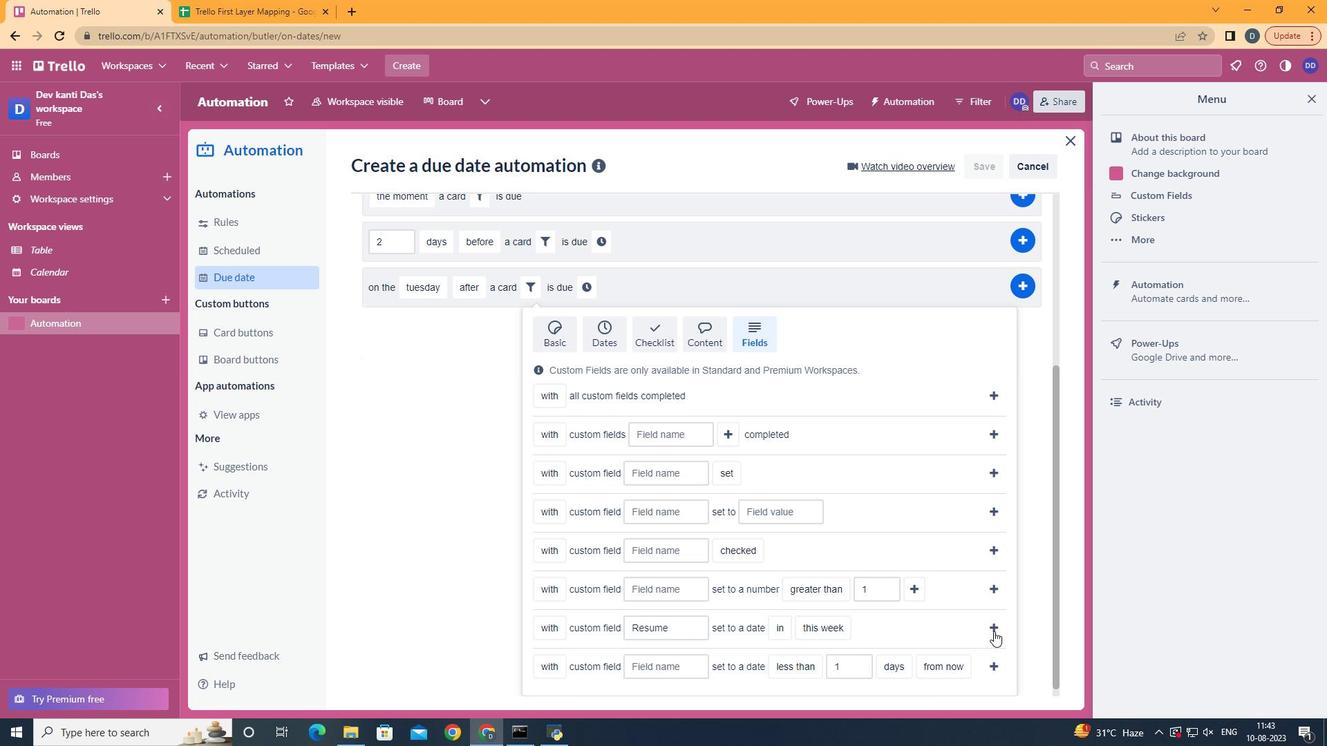 
Action: Mouse pressed left at (993, 631)
Screenshot: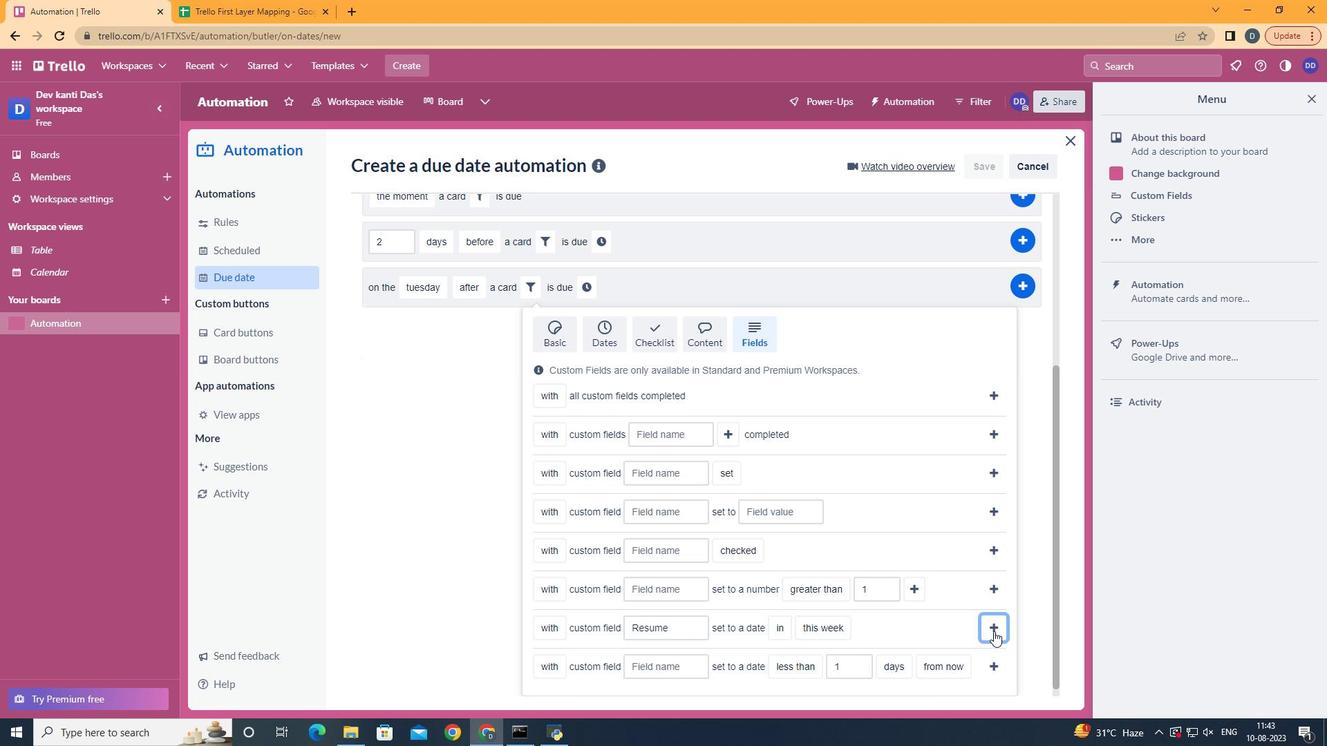 
Action: Mouse moved to (845, 555)
Screenshot: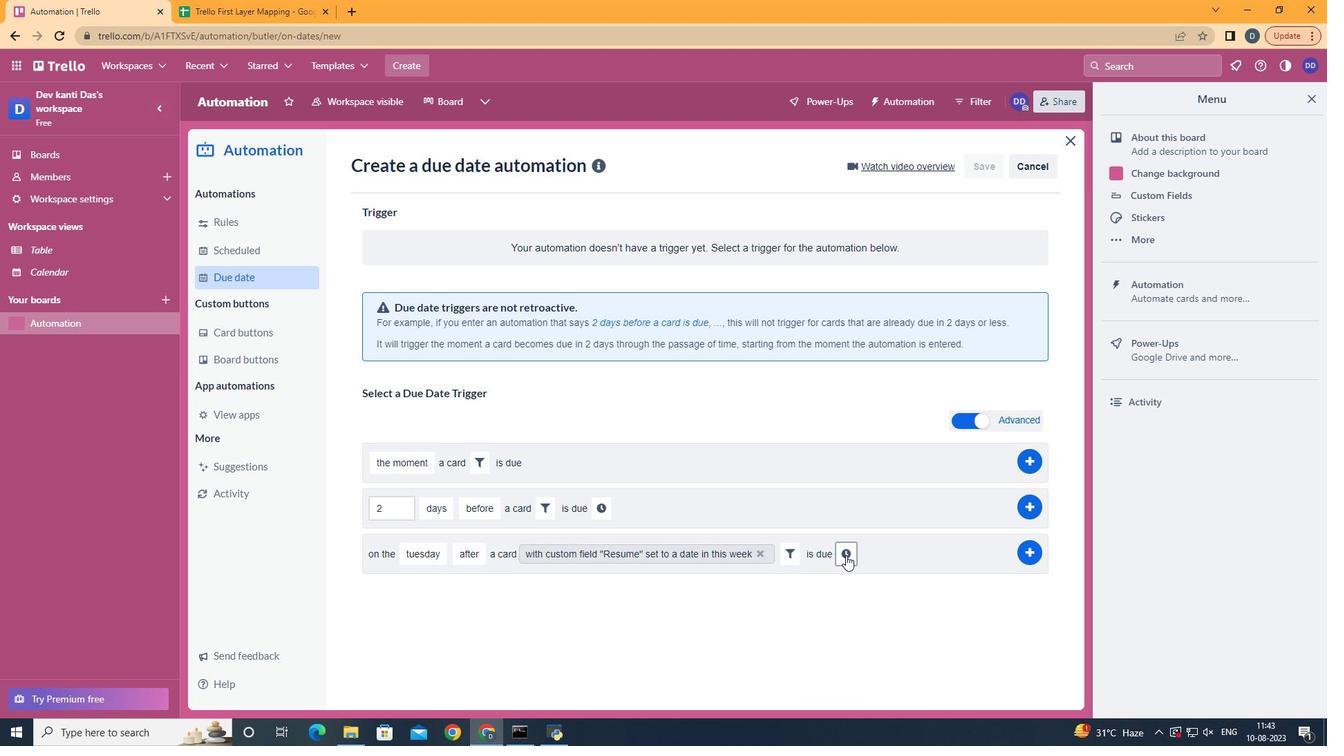 
Action: Mouse pressed left at (845, 555)
Screenshot: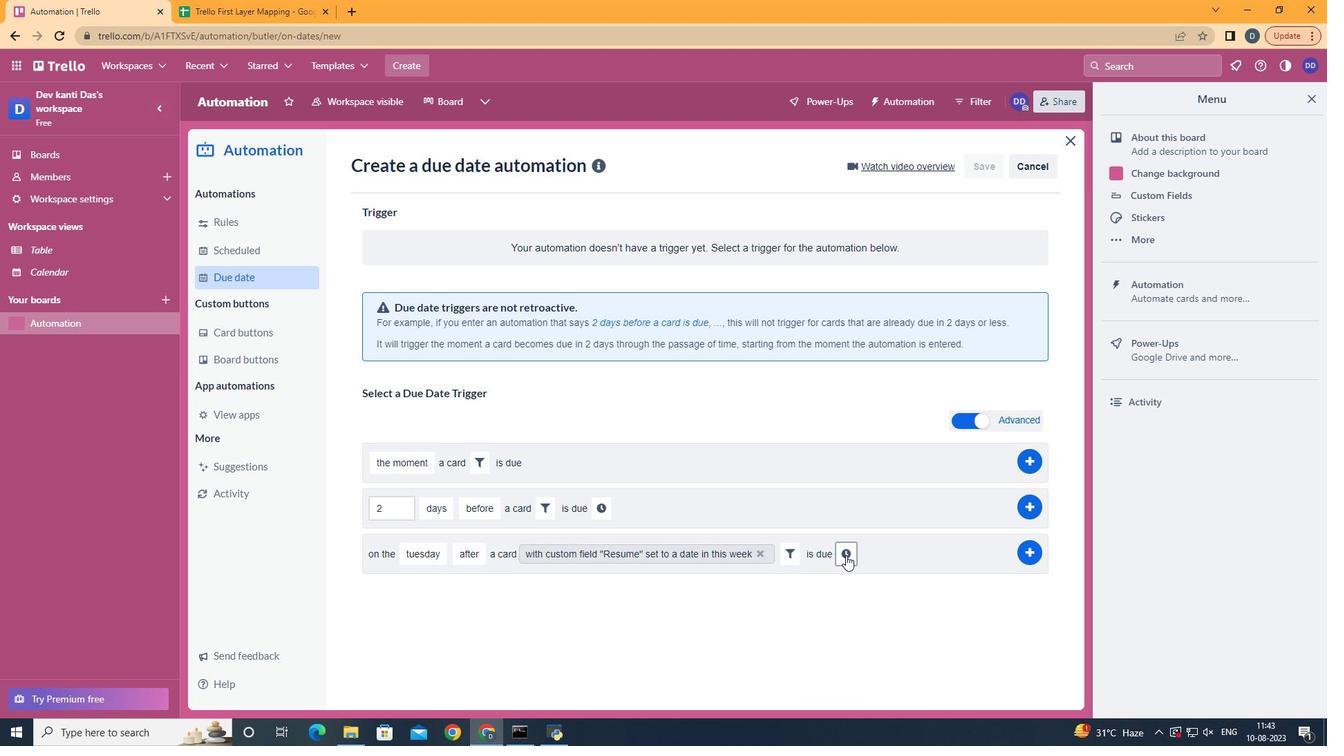
Action: Mouse moved to (939, 555)
Screenshot: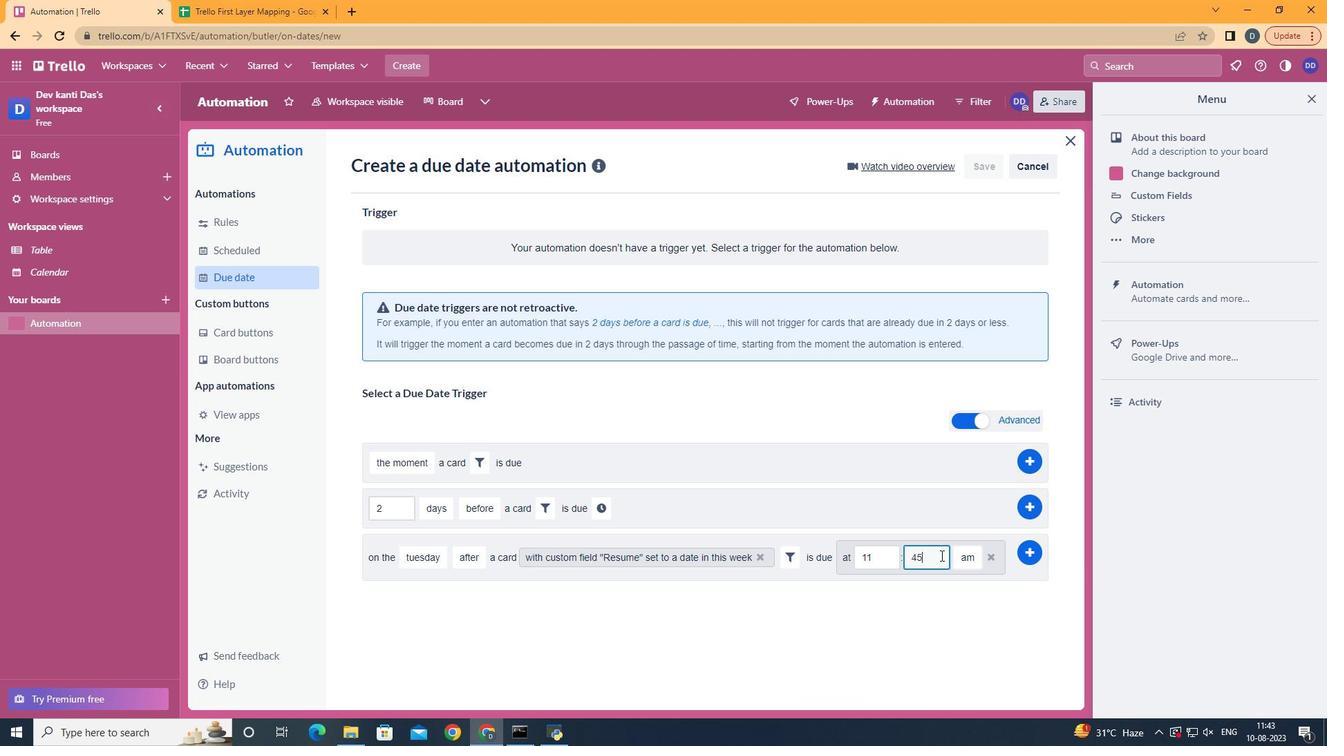 
Action: Mouse pressed left at (939, 555)
Screenshot: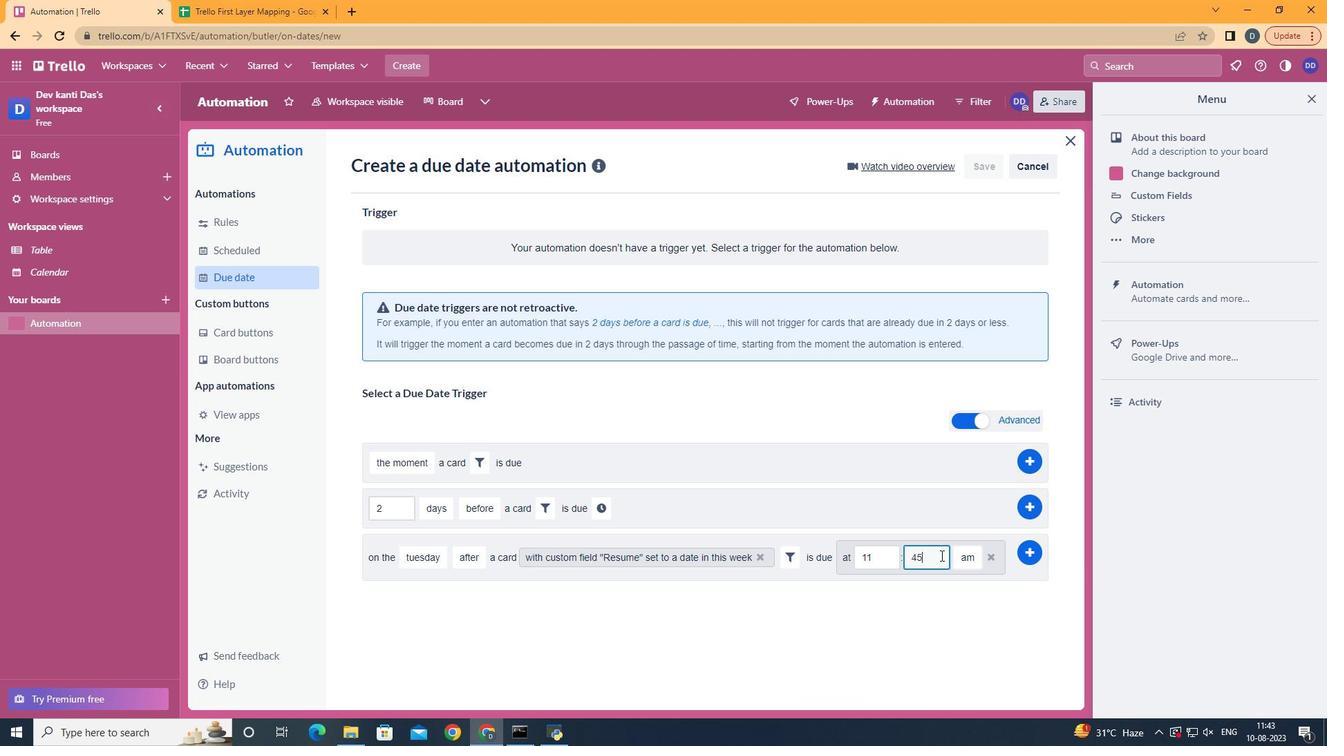 
Action: Key pressed <Key.backspace><Key.backspace>00
Screenshot: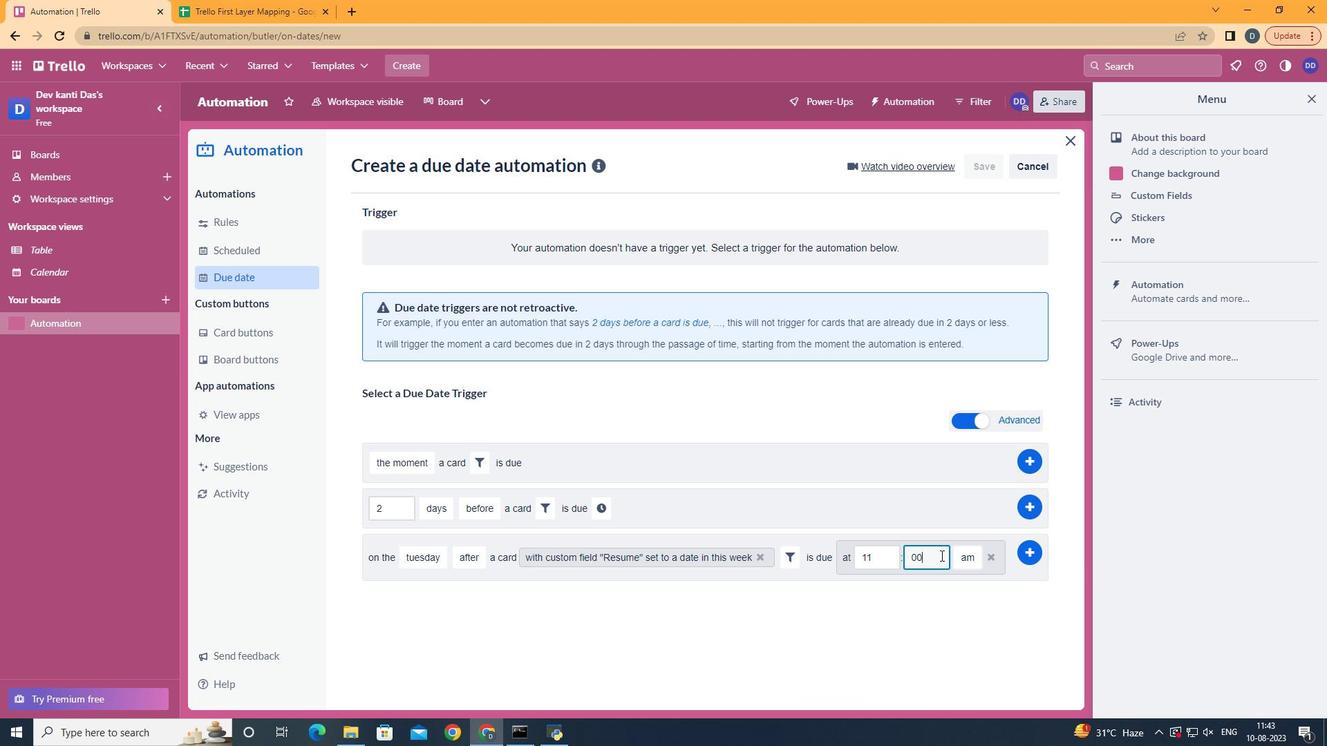
Action: Mouse moved to (1029, 551)
Screenshot: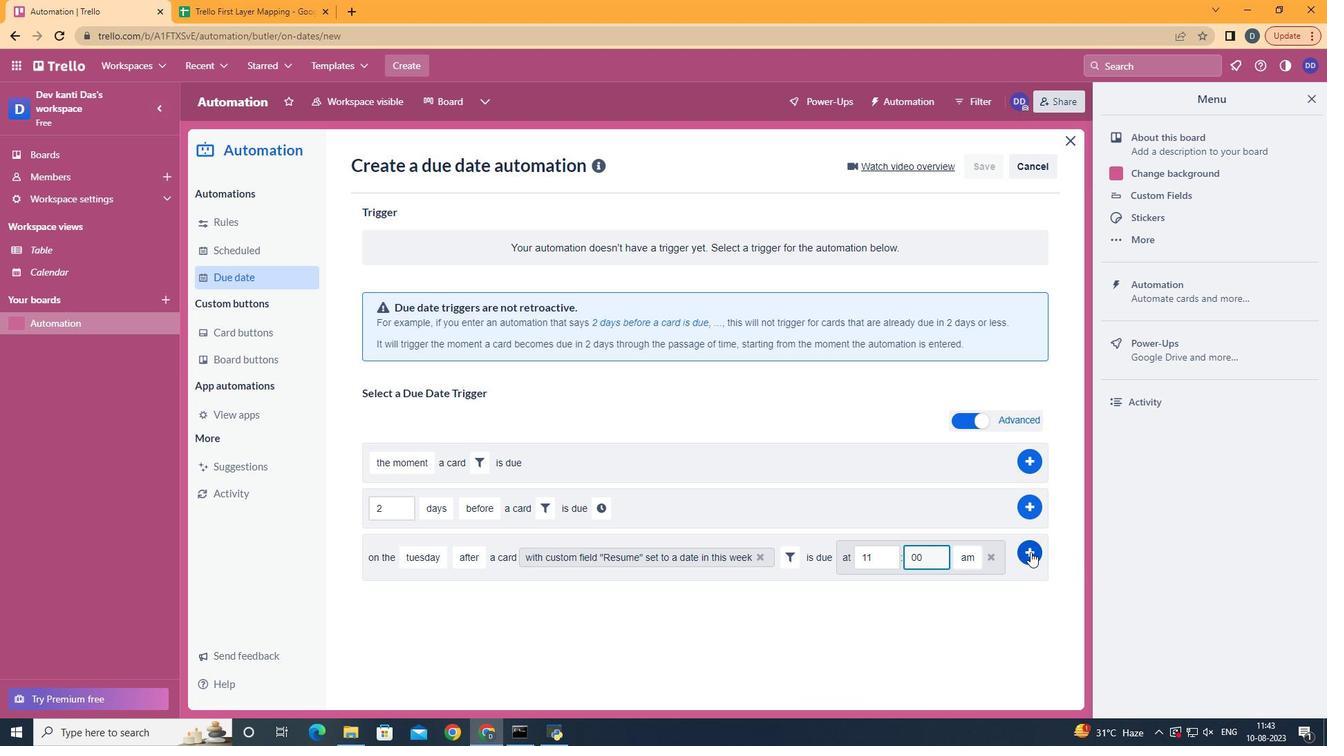 
Action: Mouse pressed left at (1029, 551)
Screenshot: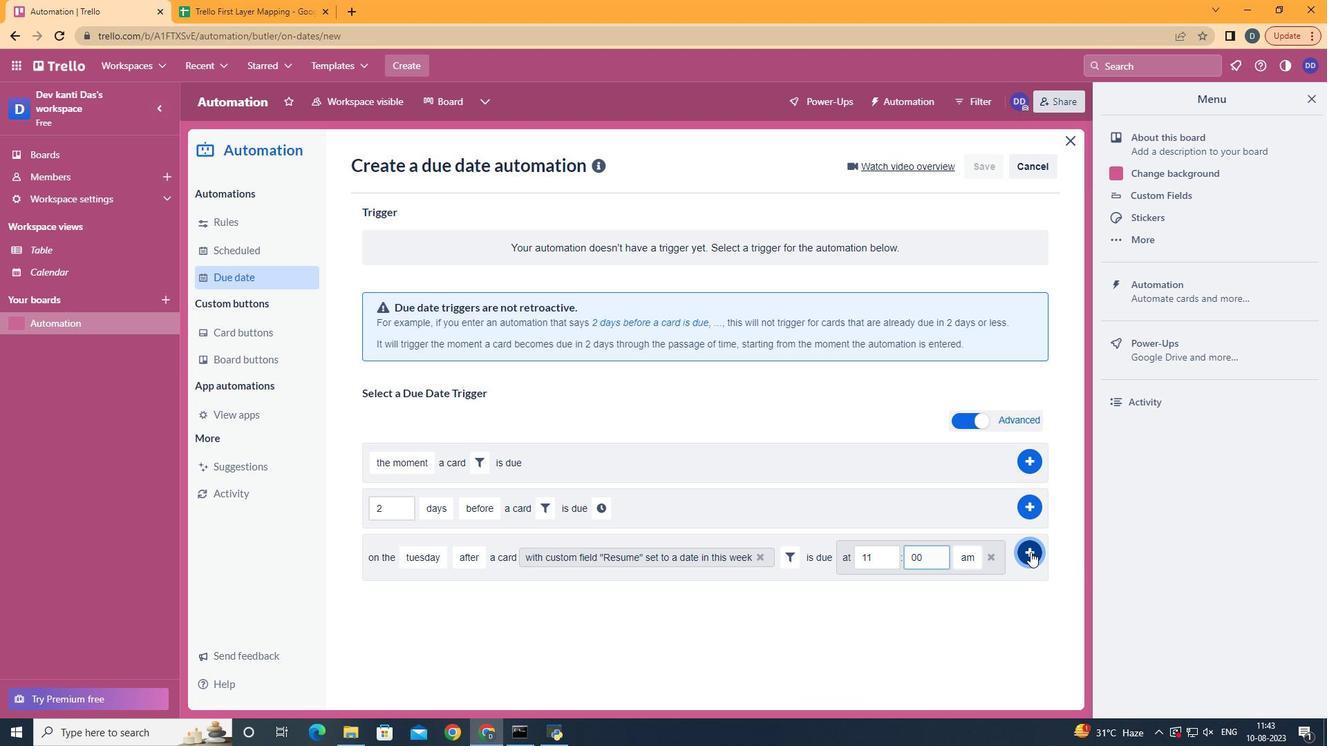 
Action: Mouse moved to (419, 353)
Screenshot: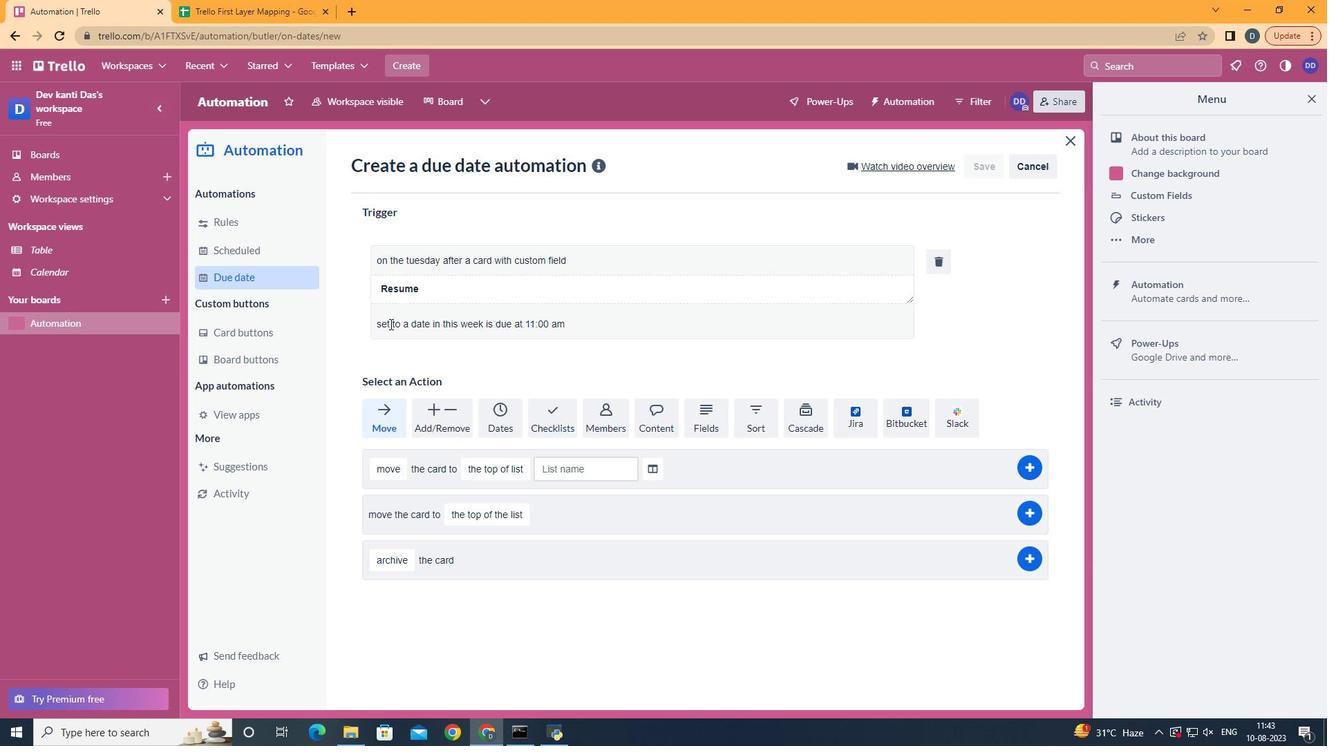 
